 Task: Open a blank sheet, save the file as Quantummechanics.html and add heading 'Quantum mechanics',with the parapraph 'Quantum mechanics is a branch of physics that explores the behavior of particles at the atomic and subatomic level. It provides insights into the fundamental nature of matter and energy, leading to technologies like quantum computing and quantum cryptography, with potential revolutionary implications for computing and data security.'Apply Font Style Merriweather And font size 18. Apply font style in  Heading 'Montserrat' and font size 18 Change heading alignment to  Left and paragraph alignment to  Left
Action: Mouse moved to (270, 224)
Screenshot: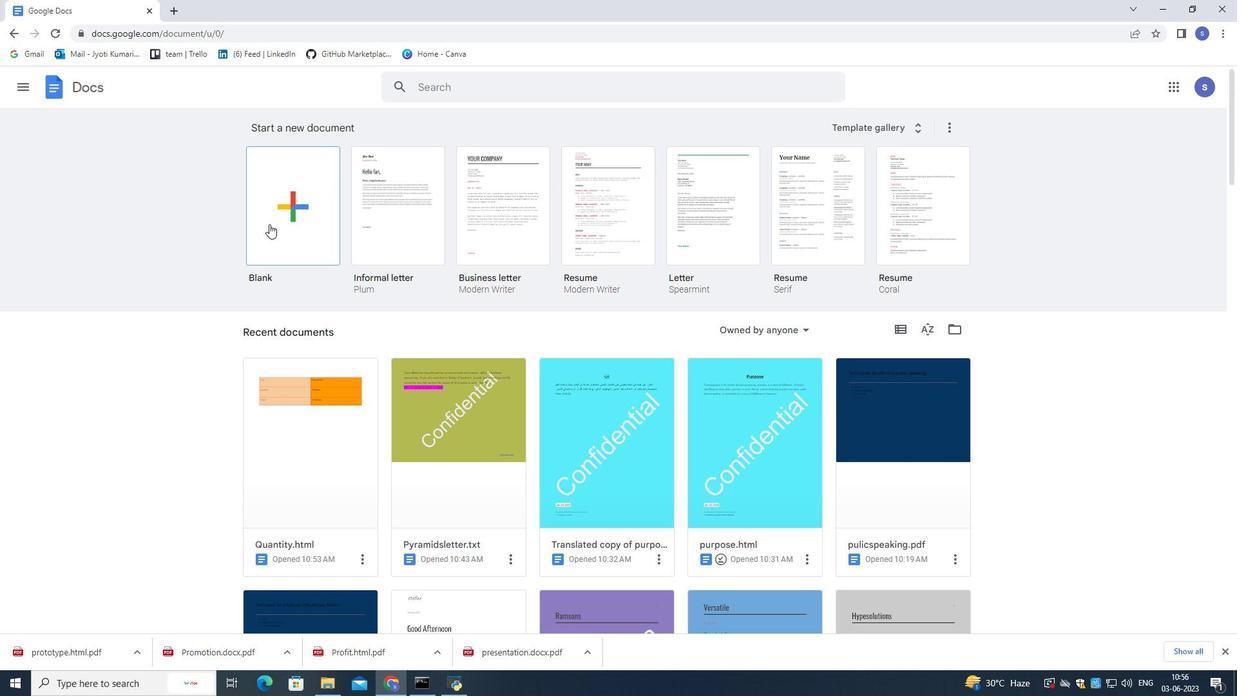 
Action: Mouse pressed left at (270, 224)
Screenshot: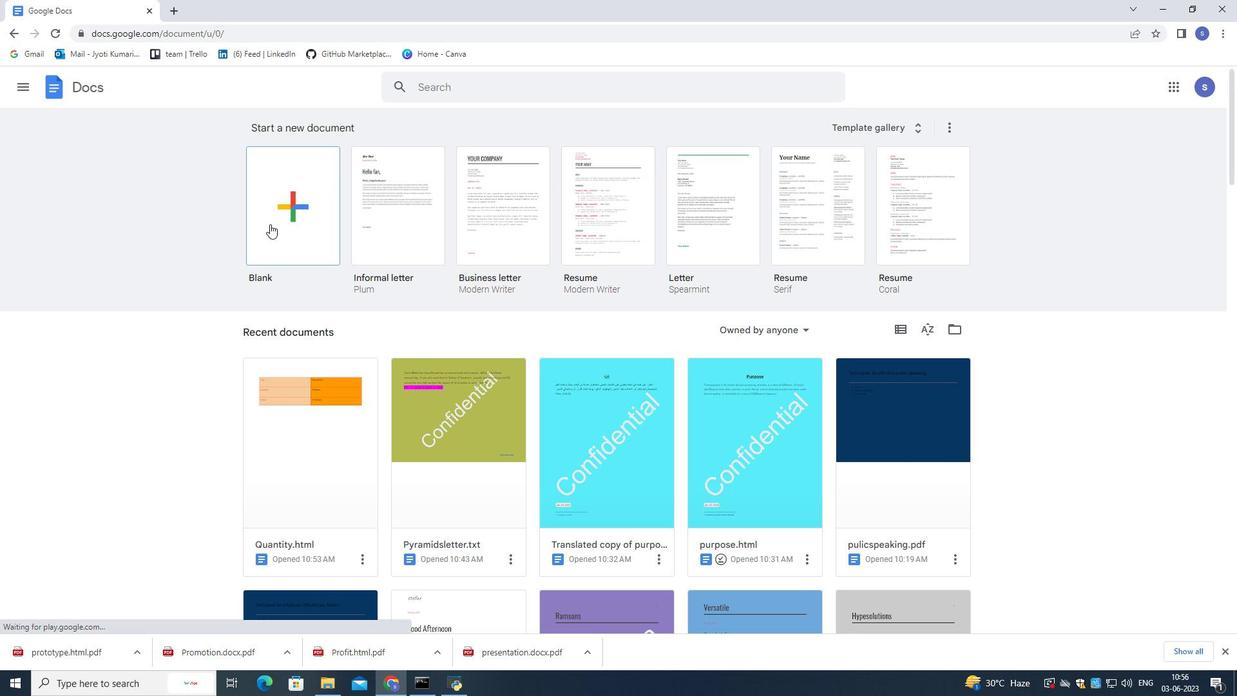 
Action: Mouse pressed left at (270, 224)
Screenshot: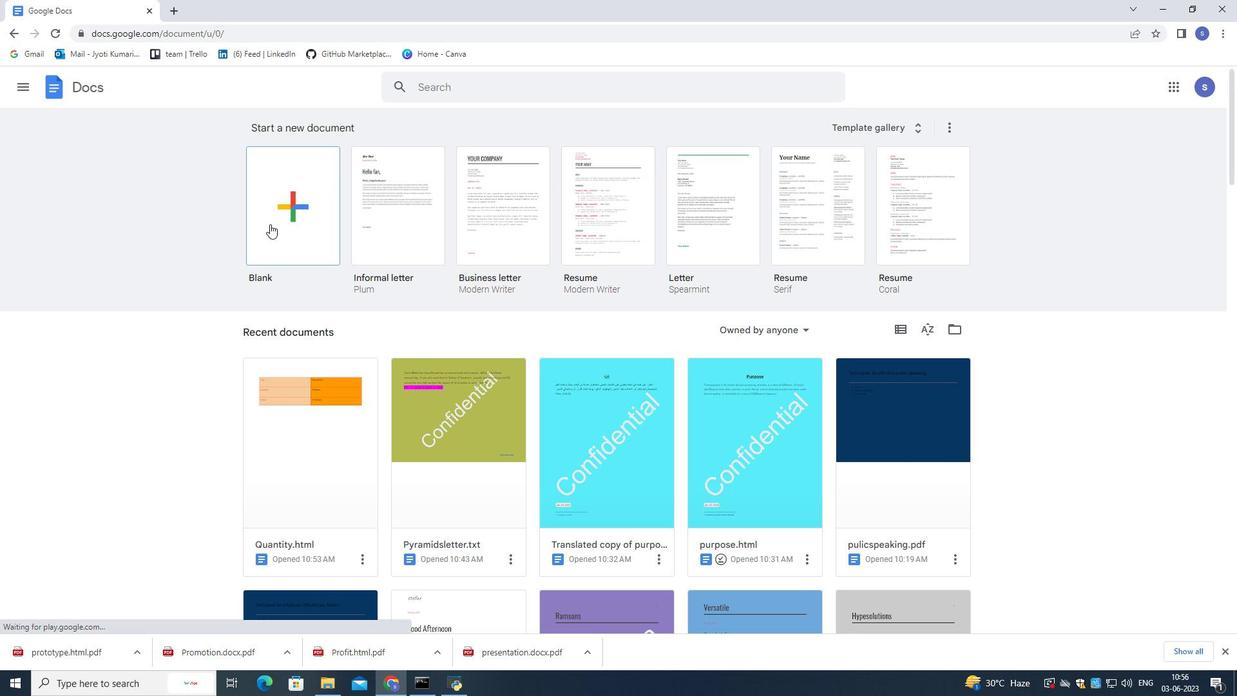 
Action: Mouse moved to (139, 79)
Screenshot: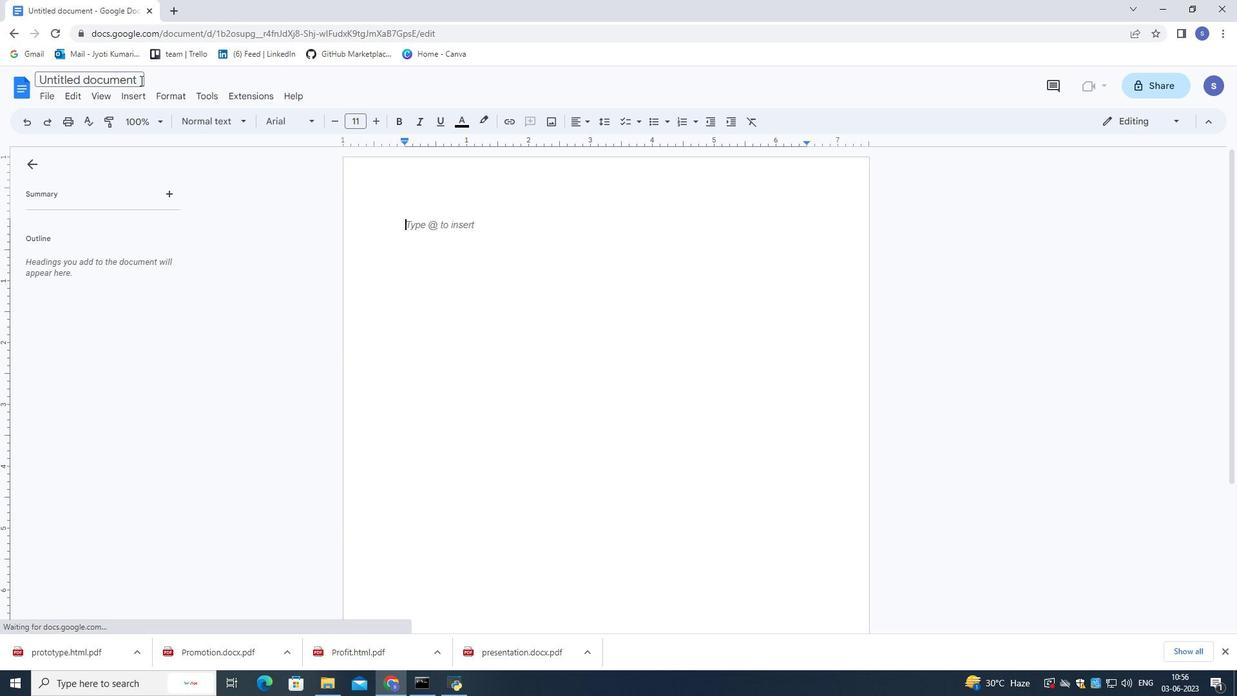 
Action: Mouse pressed left at (139, 79)
Screenshot: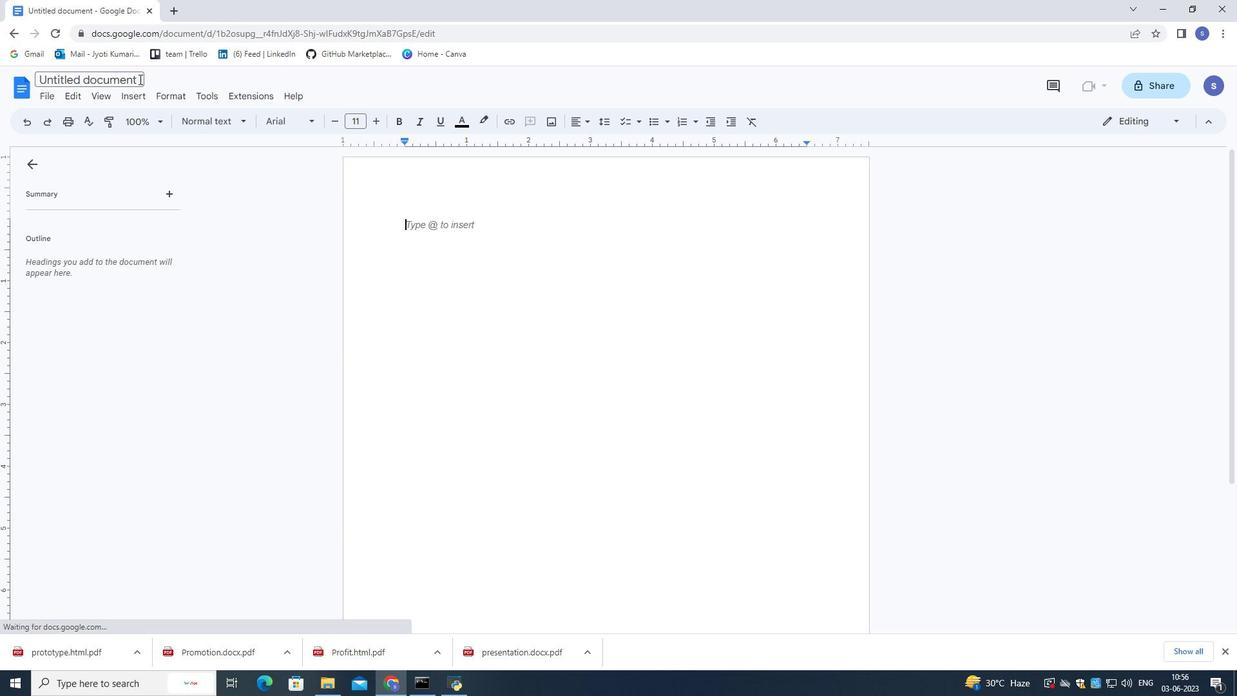 
Action: Mouse moved to (140, 81)
Screenshot: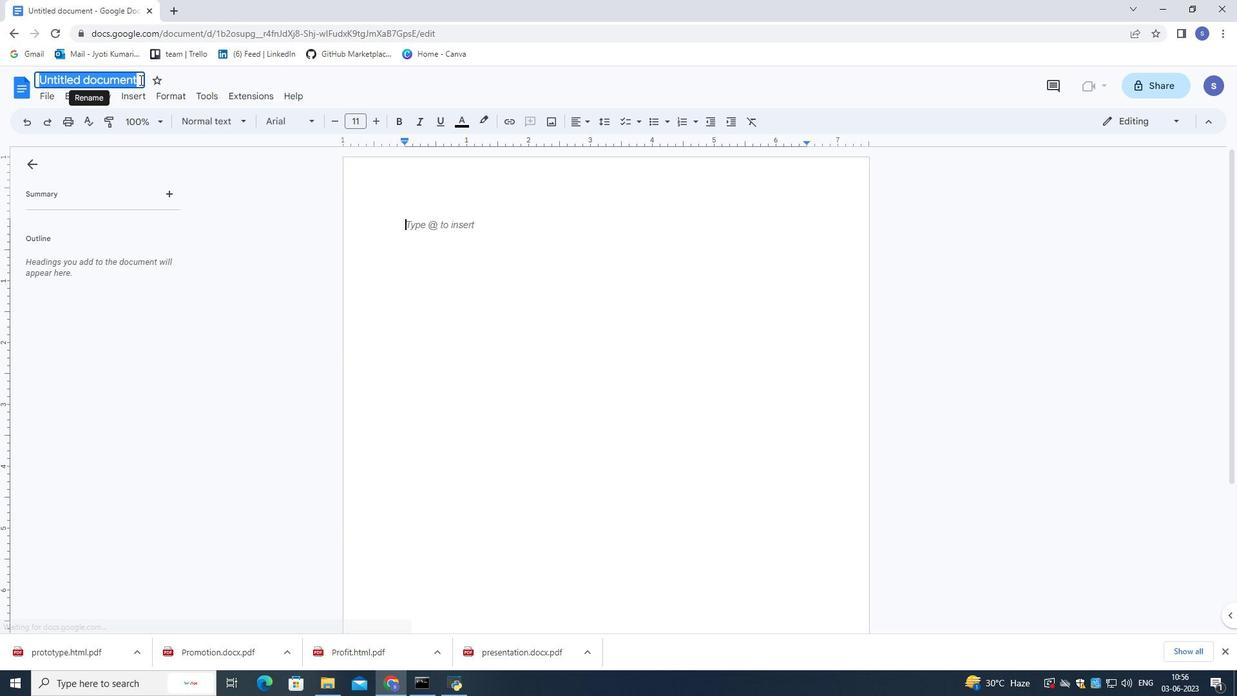 
Action: Key pressed <Key.shift>Quantummechanics.html<Key.enter>
Screenshot: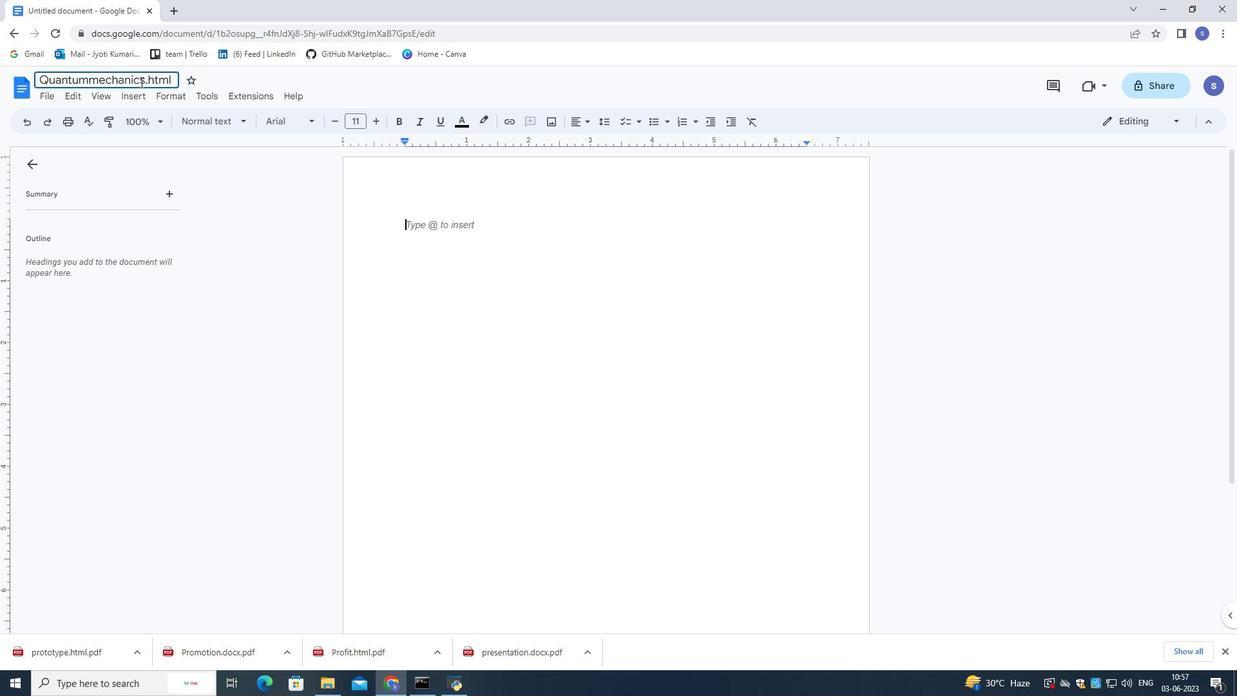 
Action: Mouse moved to (473, 234)
Screenshot: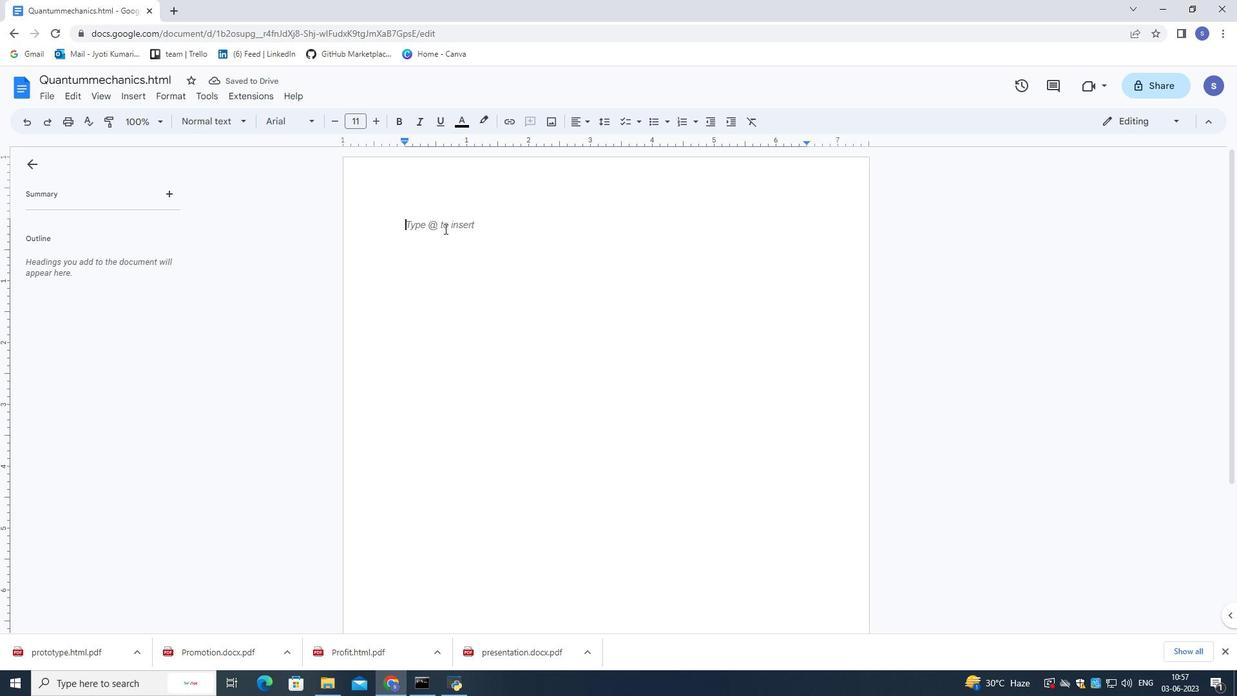 
Action: Mouse pressed left at (473, 234)
Screenshot: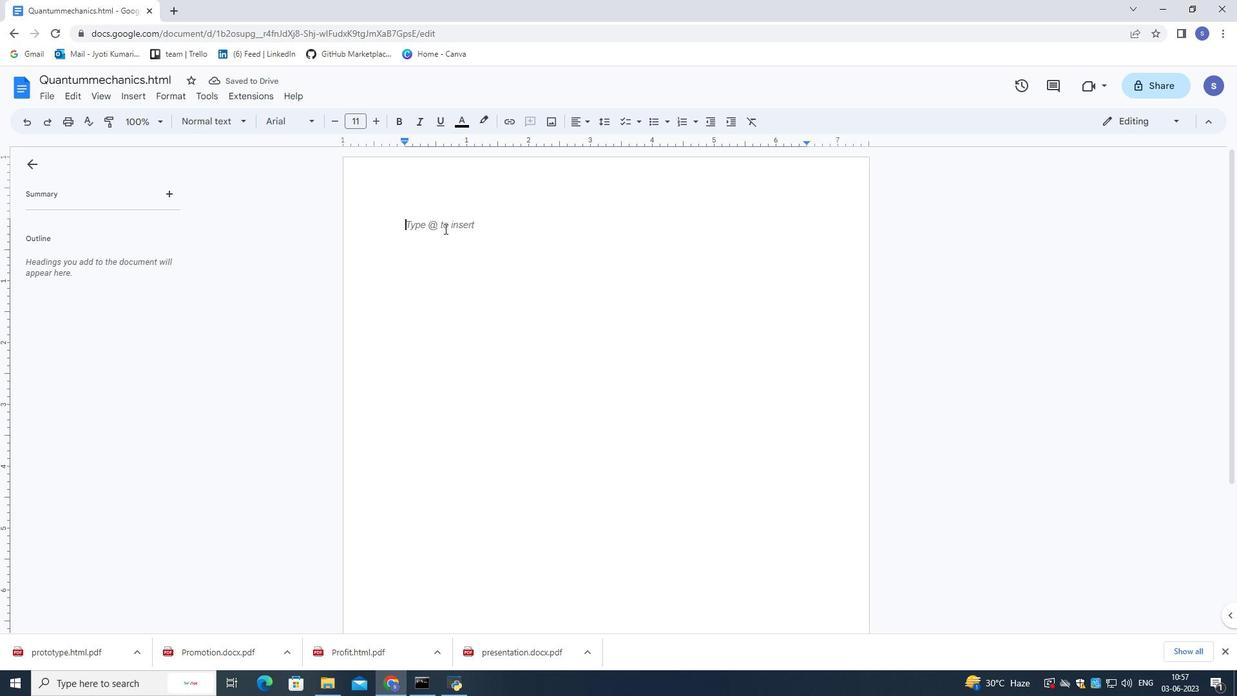 
Action: Mouse moved to (486, 160)
Screenshot: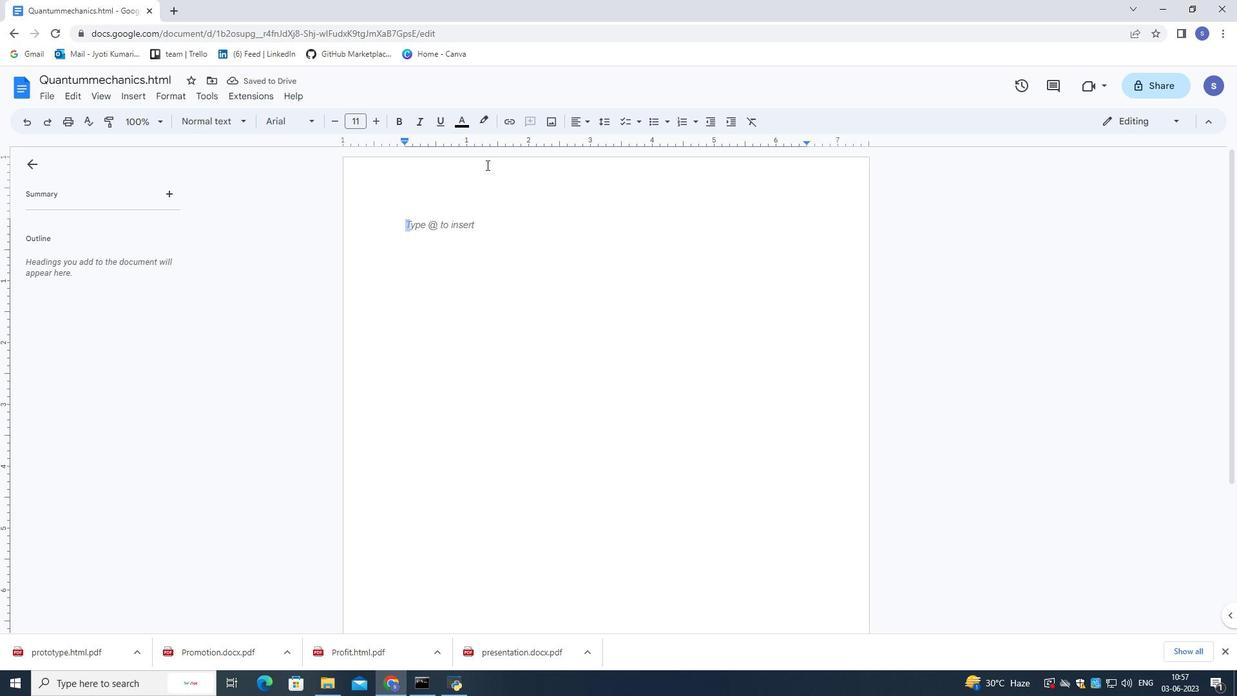 
Action: Mouse pressed left at (486, 160)
Screenshot: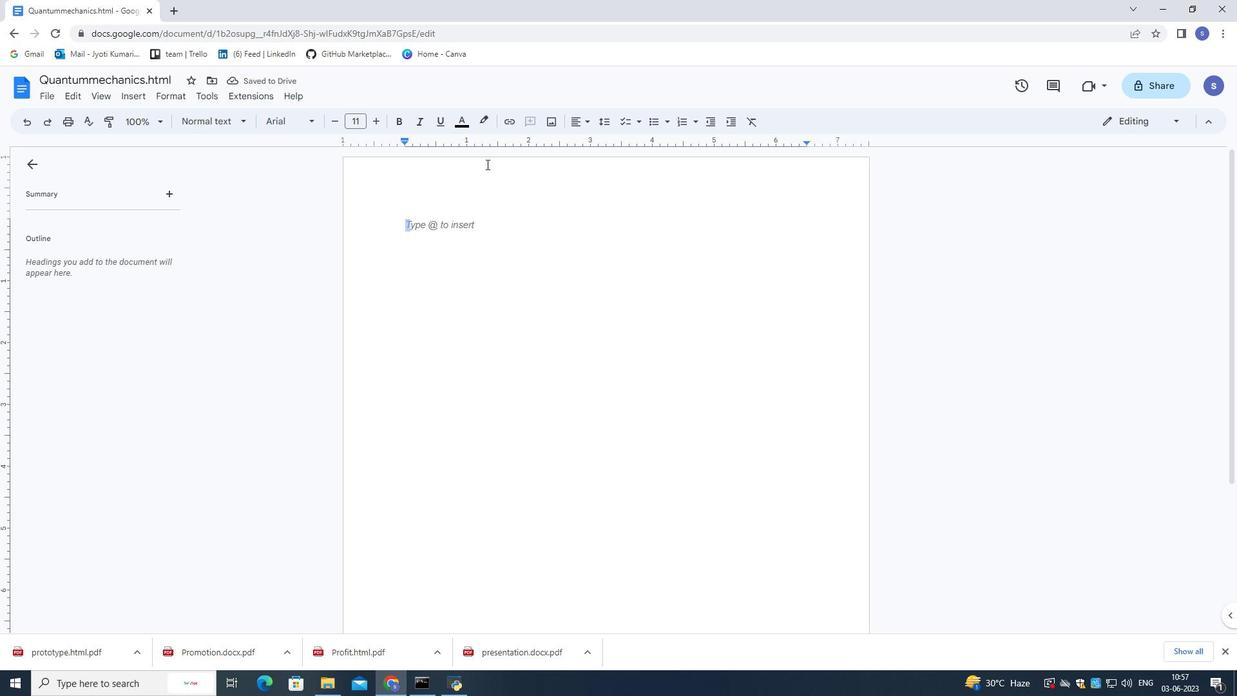 
Action: Mouse moved to (461, 140)
Screenshot: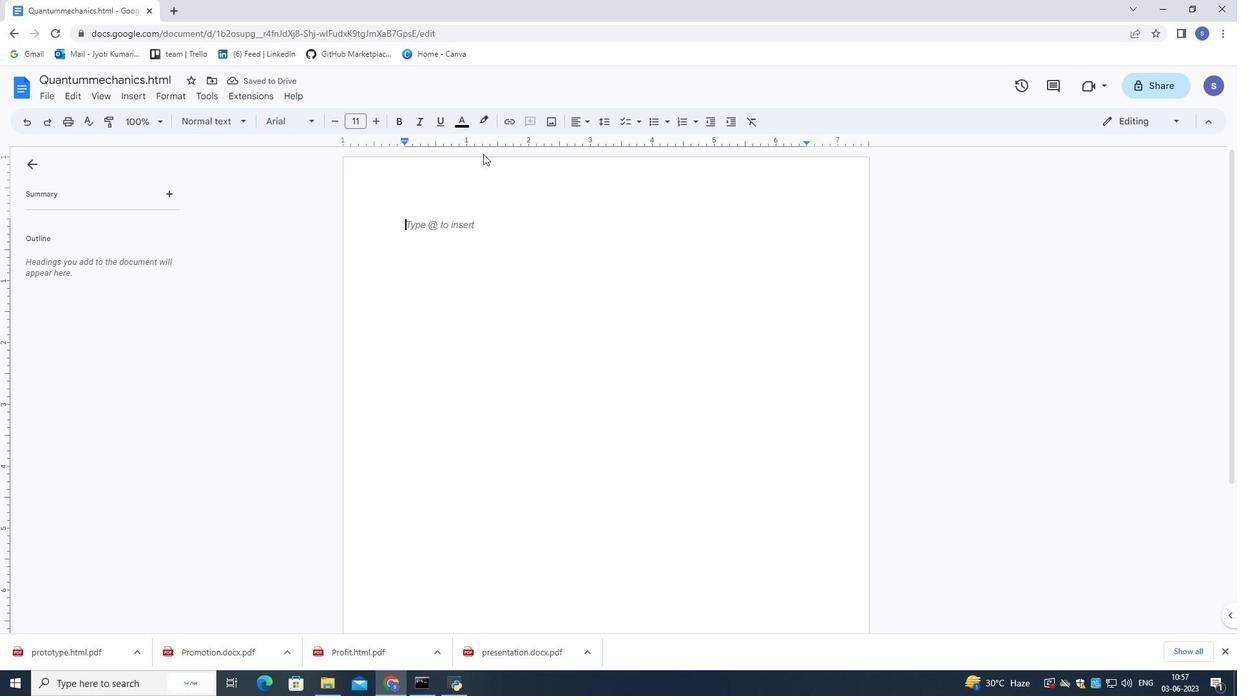 
Action: Key pressed <Key.shift>Quantum<Key.space><Key.shift>Mechanics<Key.enter><Key.enter><Key.shift><Key.shift><Key.shift><Key.shift><Key.shift><Key.shift><Key.shift>Quantum<Key.space><Key.shift>Mechanics<Key.space>is<Key.space>a<Key.space>branch<Key.space>of<Key.space>physics<Key.space>that<Key.space>explores<Key.space>the<Key.space>behaiour<Key.backspace><Key.backspace>r<Key.space>of<Key.space>practicles<Key.space>at<Key.space>the<Key.space>atomic<Key.space>and<Key.space>subatomic<Key.space>level.<Key.space><Key.shift>It<Key.space>o<Key.backspace>provides<Key.space>insights<Key.space>into<Key.space>the<Key.space>fundamnal<Key.space>nature<Key.space>of<Key.space>matter<Key.space>and<Key.space>energy,<Key.space>leading<Key.space>to<Key.space>technologies<Key.space>nature<Key.space>of<Key.space>matter<Key.space>and<Key.space>energy<Key.space>,<Key.space>leading<Key.space>to<Key.space>technologies<Key.space>like<Key.space>w<Key.backspace>qa<Key.backspace>uantum<Key.space>computing<Key.space>and<Key.space>quantum<Key.space>nature<Key.backspace><Key.backspace><Key.backspace><Key.backspace><Key.backspace><Key.backspace><Key.space>cryptographt<Key.space>,<Key.space>with<Key.space>potential<Key.space>revolutionary<Key.space>implication<Key.space>for<Key.space>computing<Key.space>and<Key.space>data<Key.space>security<Key.space>.
Screenshot: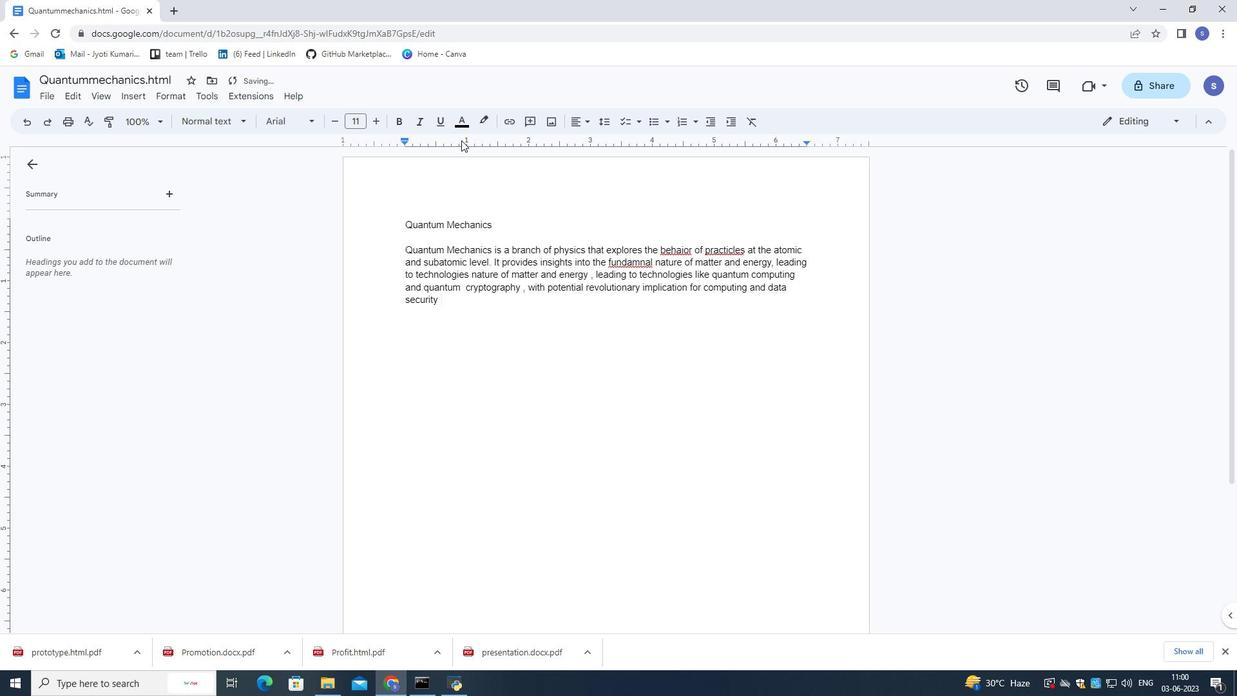 
Action: Mouse moved to (661, 293)
Screenshot: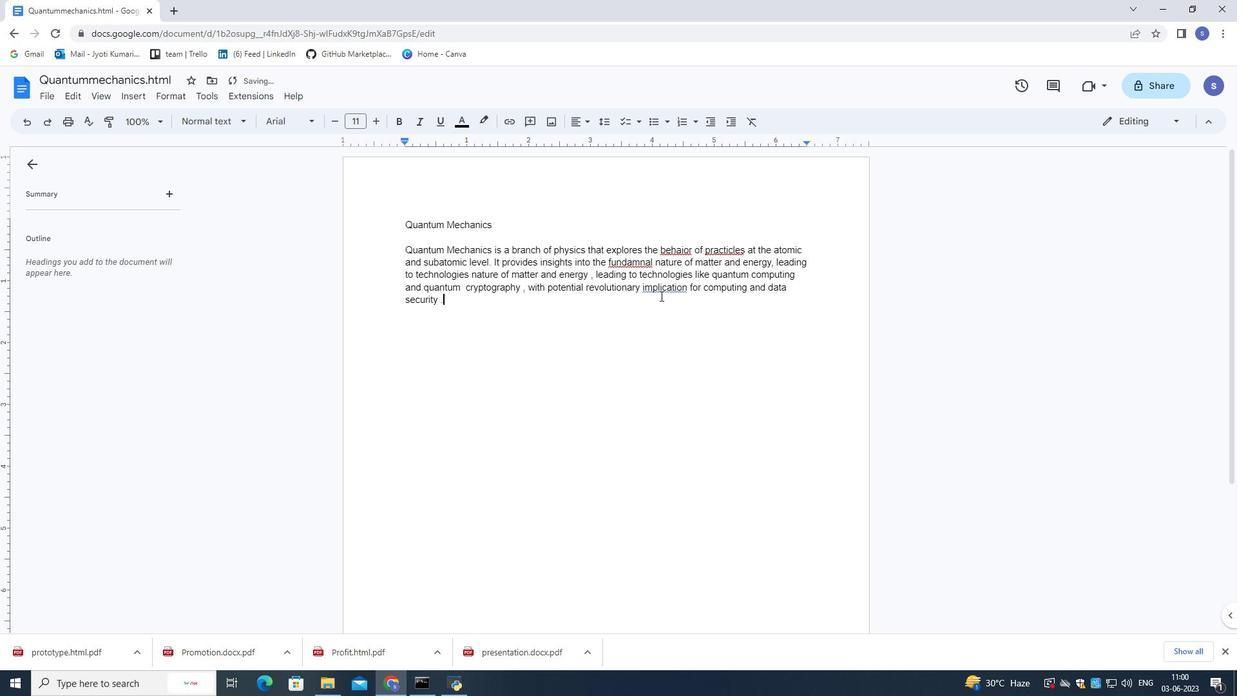 
Action: Mouse pressed left at (661, 293)
Screenshot: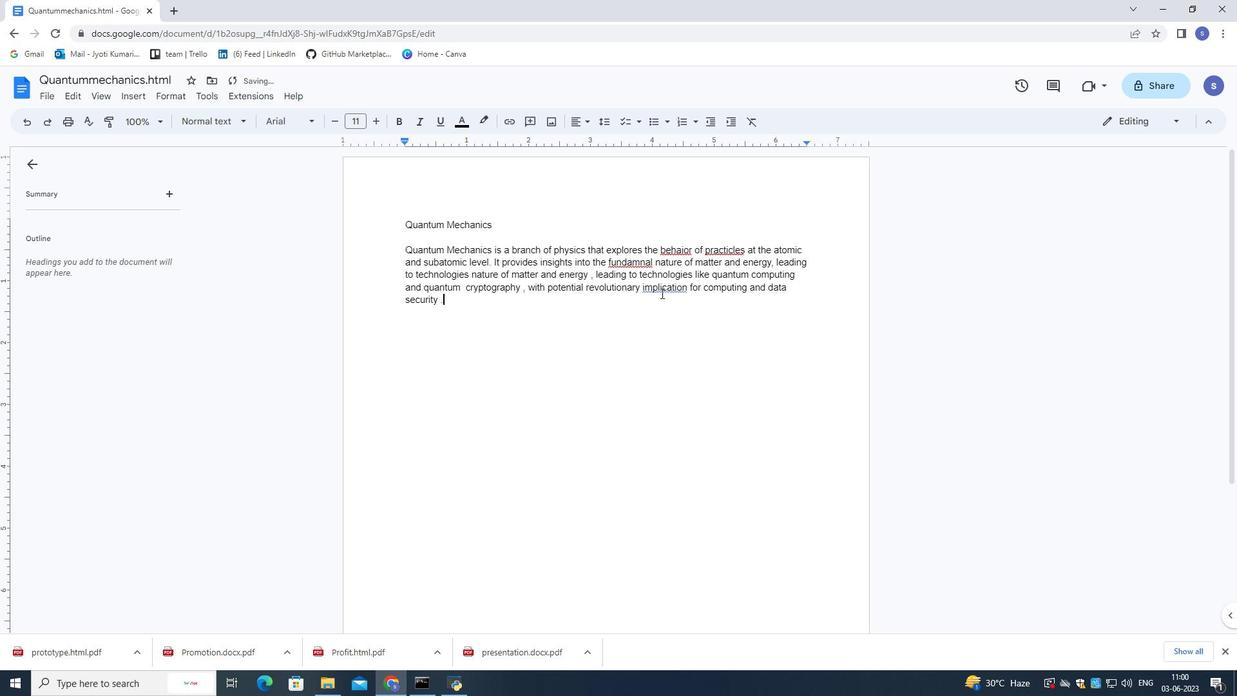 
Action: Mouse moved to (671, 270)
Screenshot: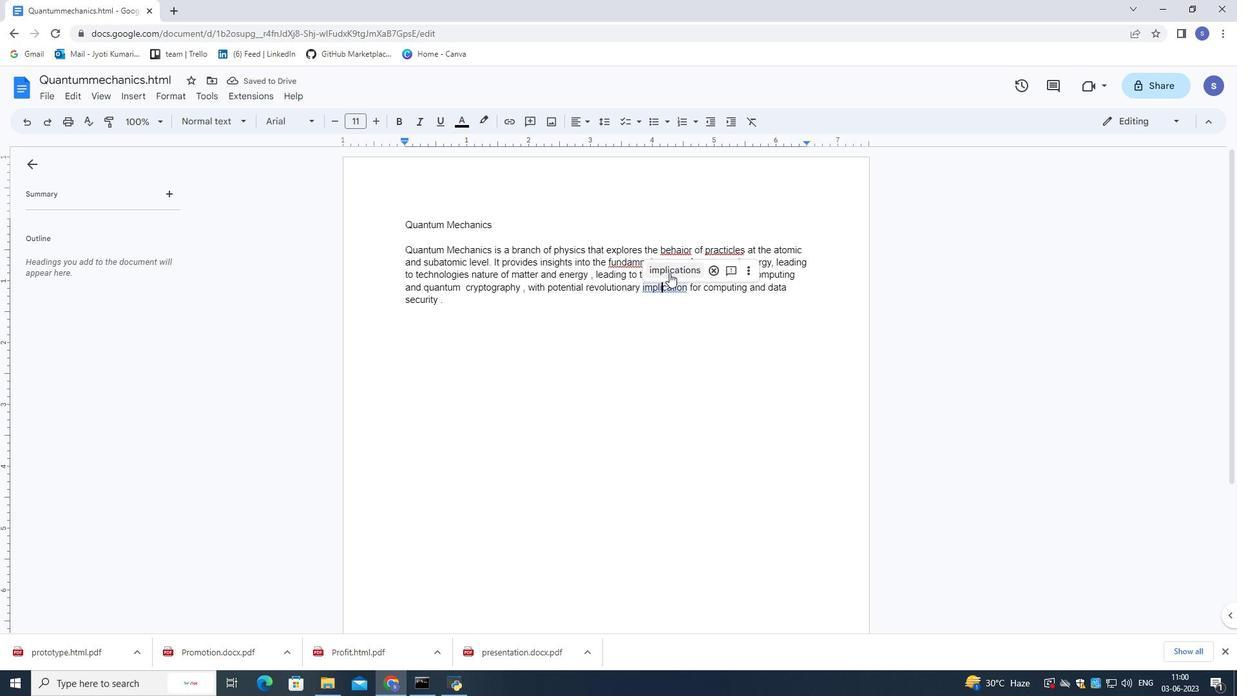 
Action: Mouse pressed left at (671, 270)
Screenshot: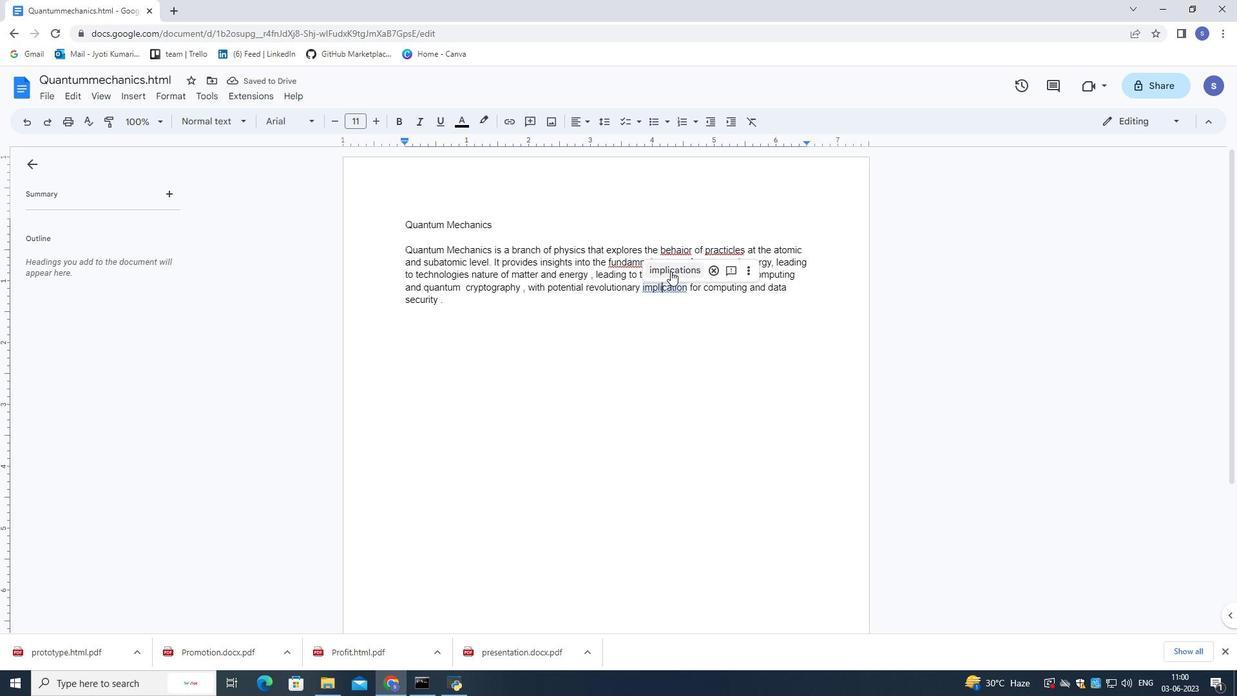 
Action: Mouse moved to (634, 263)
Screenshot: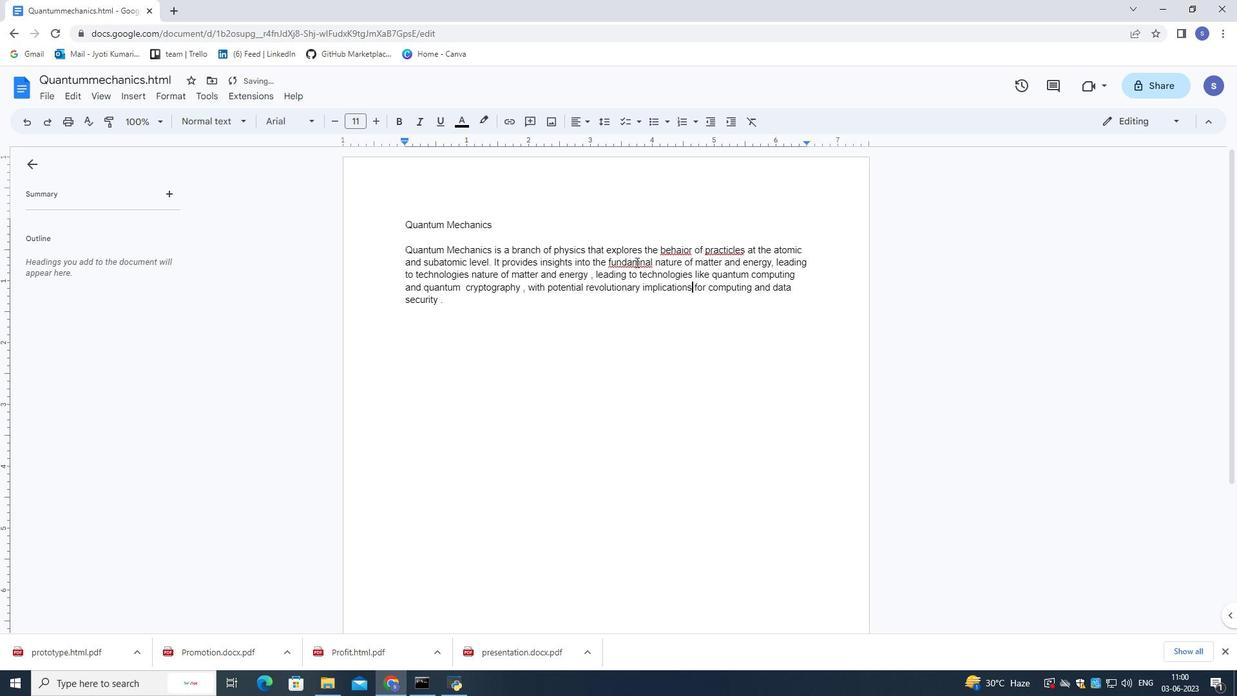 
Action: Mouse pressed left at (634, 263)
Screenshot: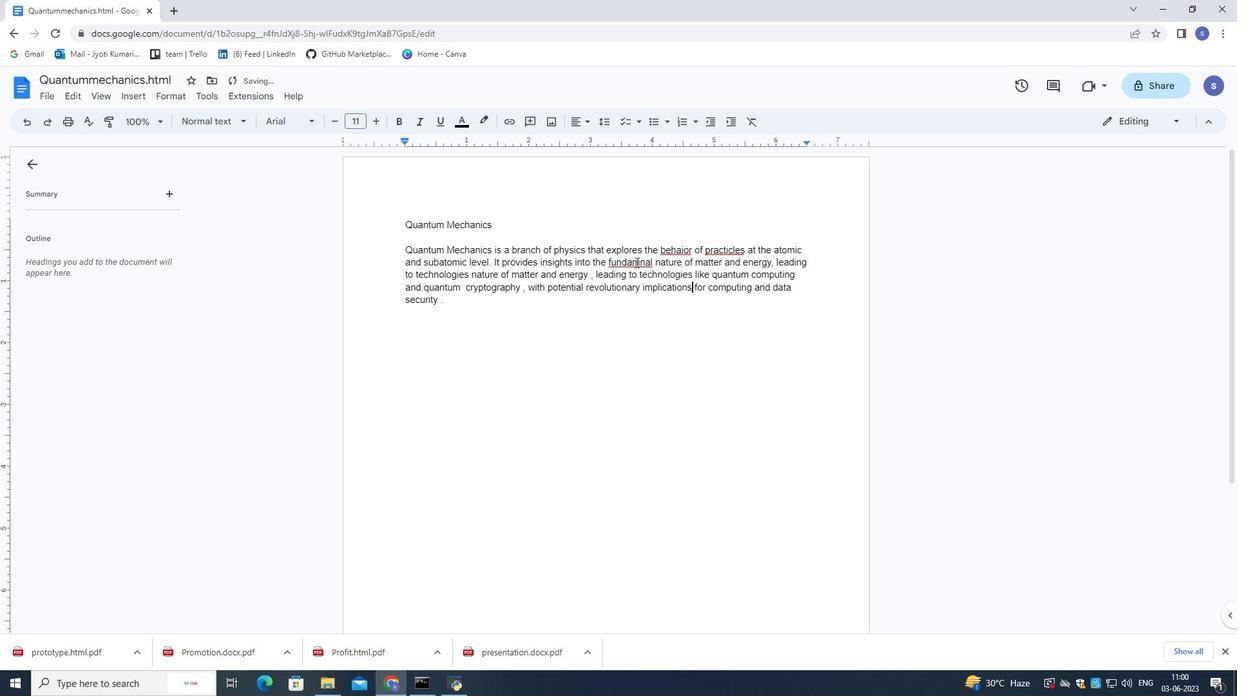 
Action: Mouse moved to (641, 246)
Screenshot: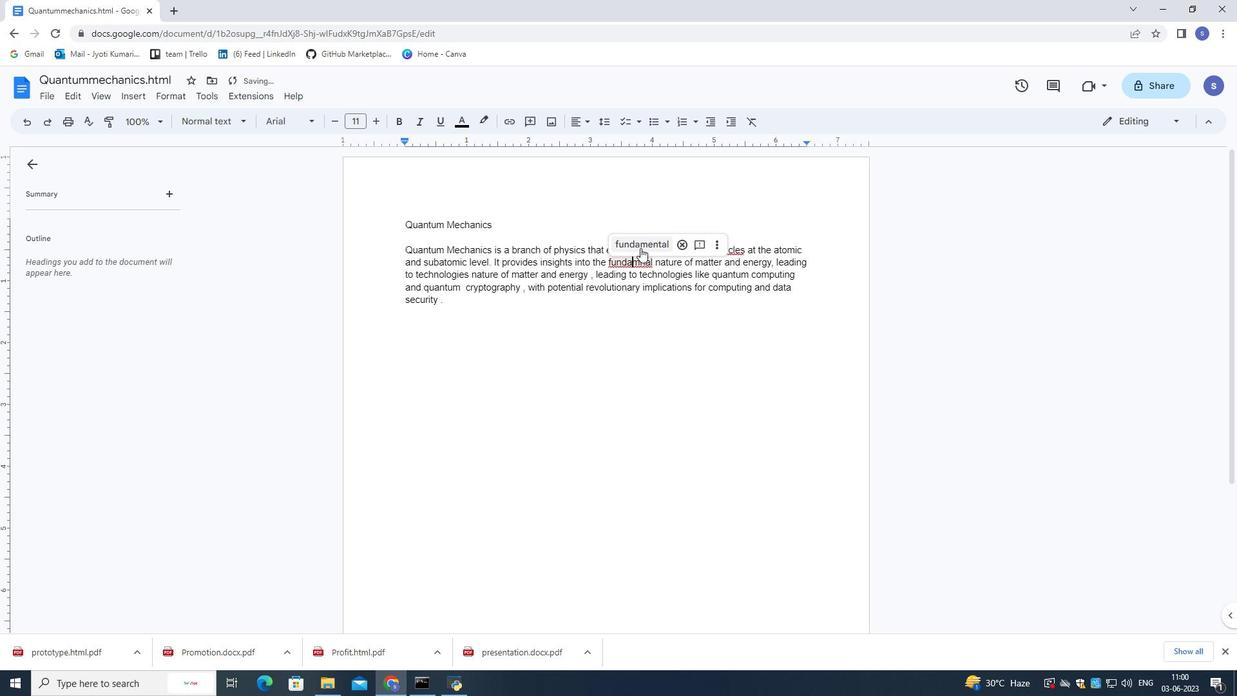 
Action: Mouse pressed left at (641, 246)
Screenshot: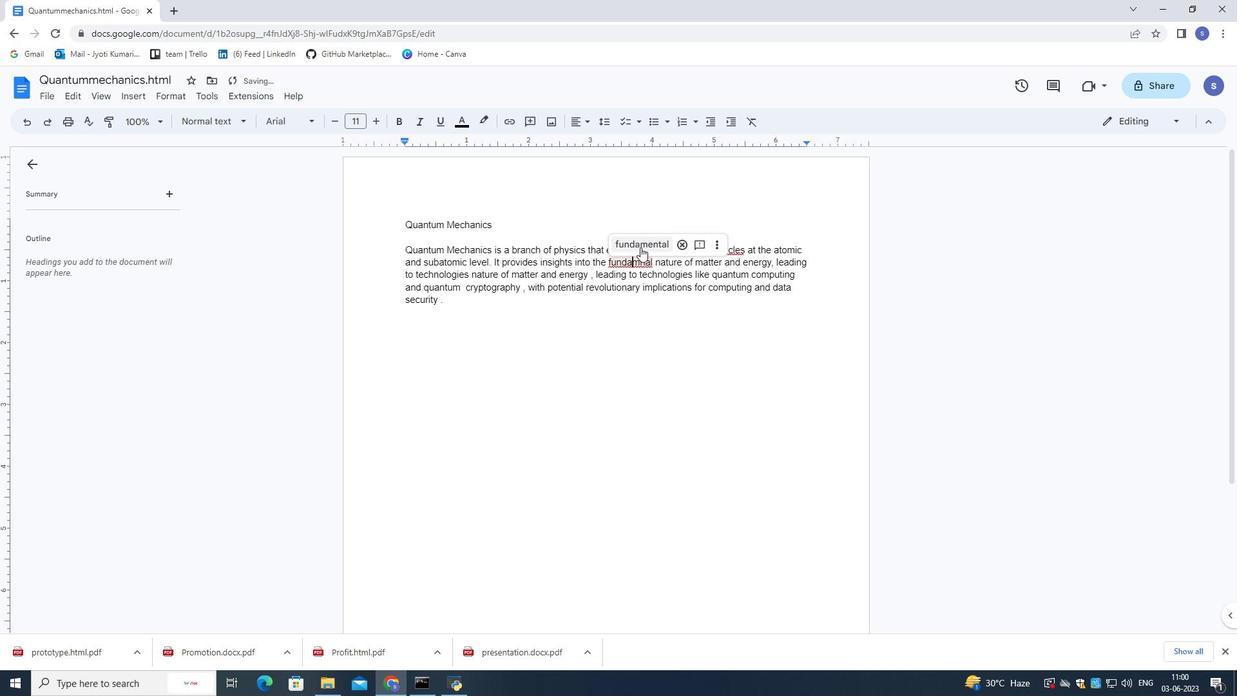 
Action: Mouse moved to (676, 244)
Screenshot: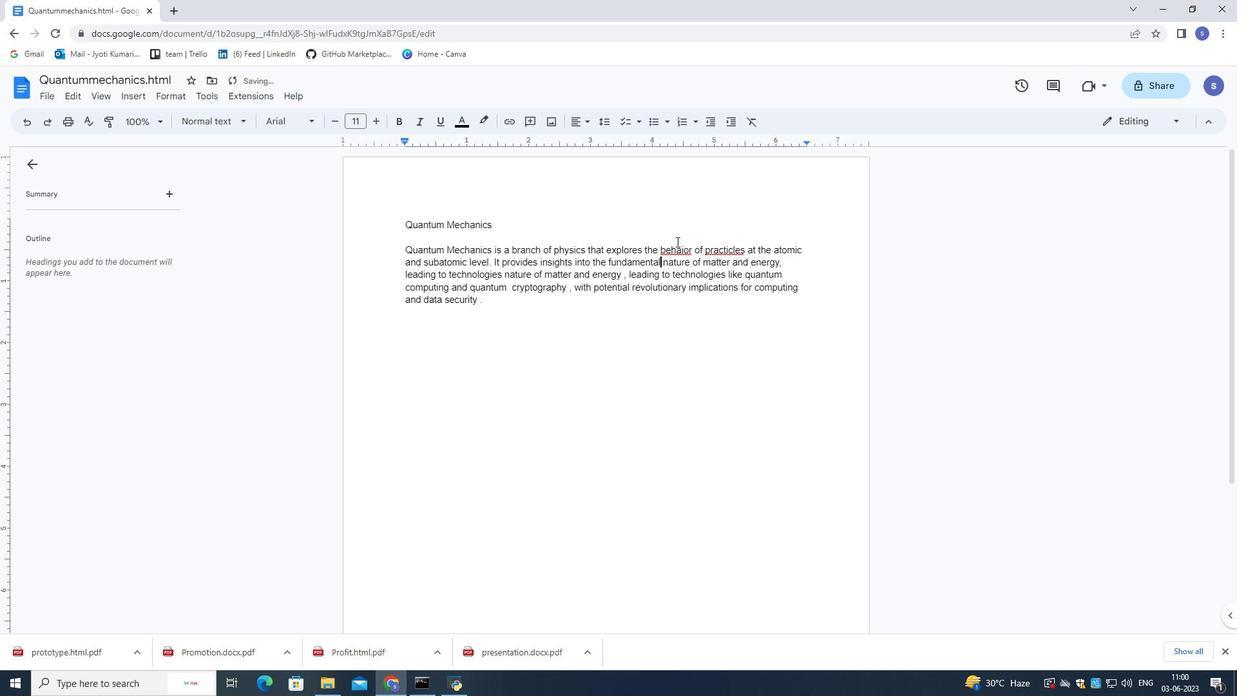 
Action: Mouse pressed left at (676, 244)
Screenshot: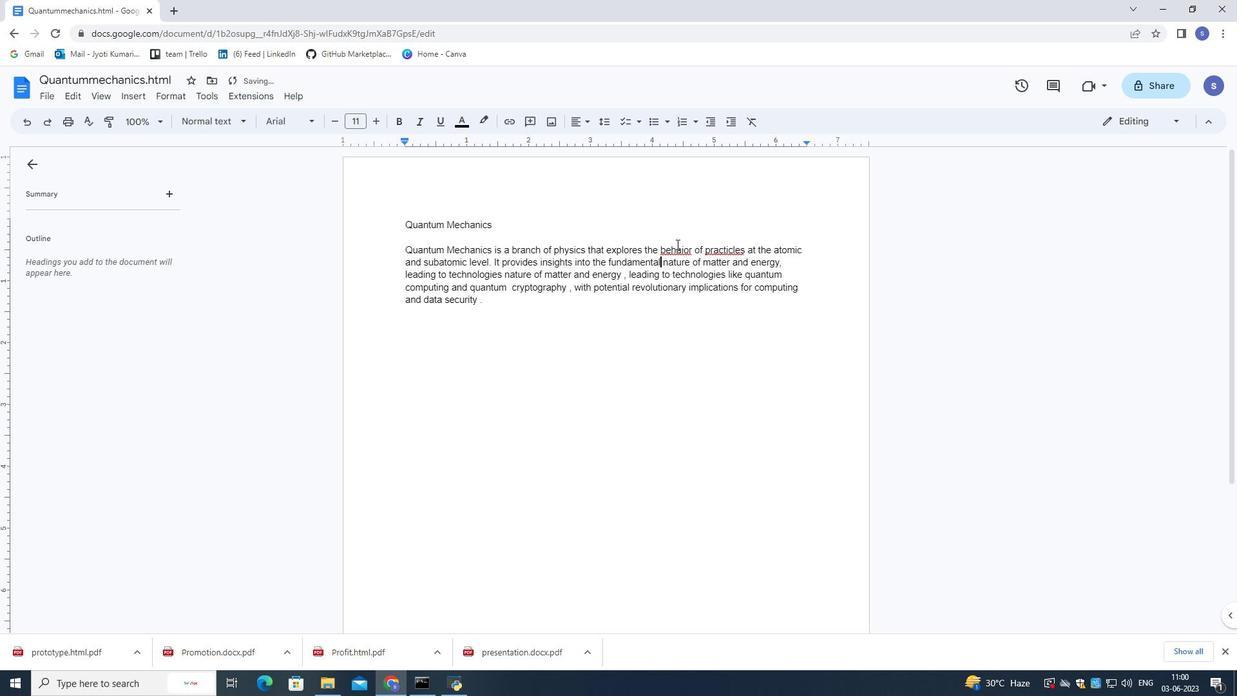 
Action: Mouse moved to (678, 230)
Screenshot: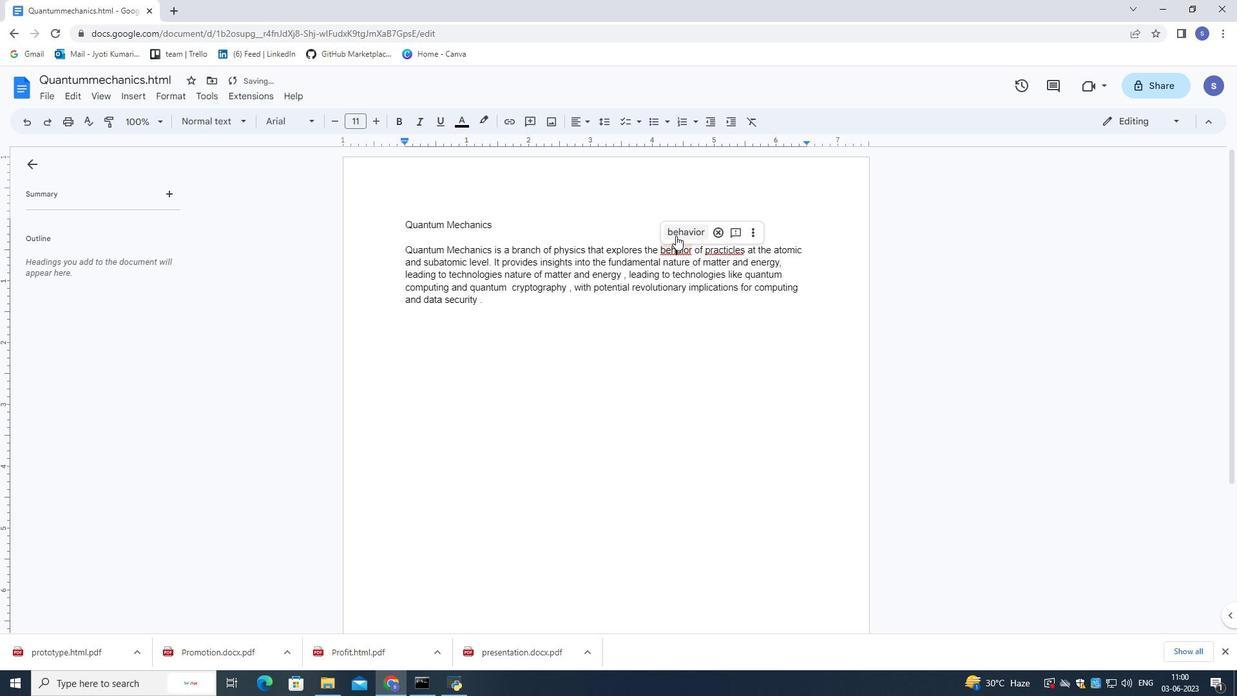 
Action: Mouse pressed left at (678, 230)
Screenshot: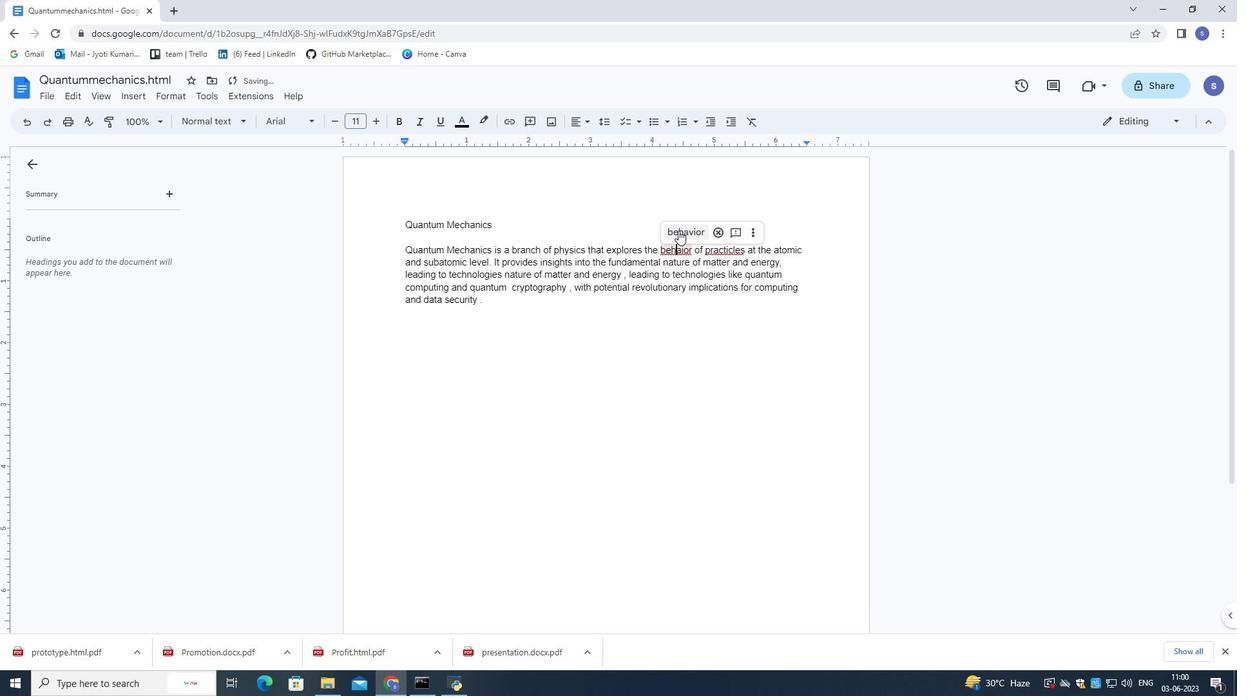 
Action: Mouse moved to (726, 250)
Screenshot: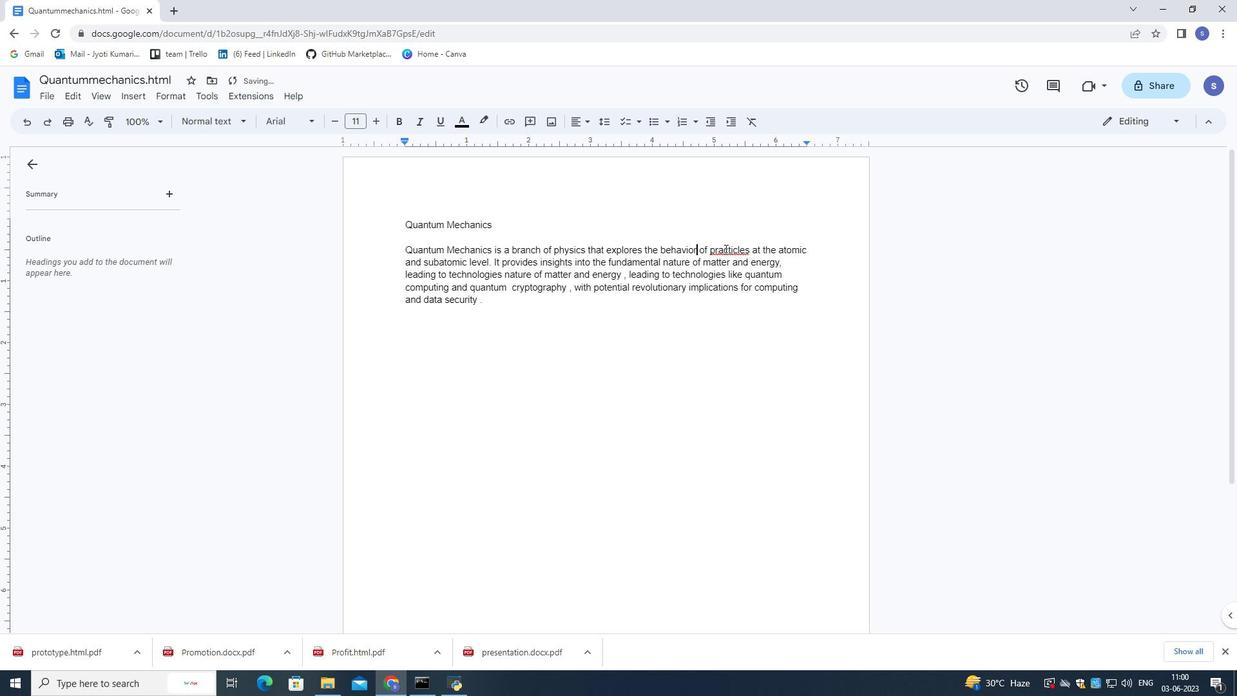 
Action: Mouse pressed left at (726, 250)
Screenshot: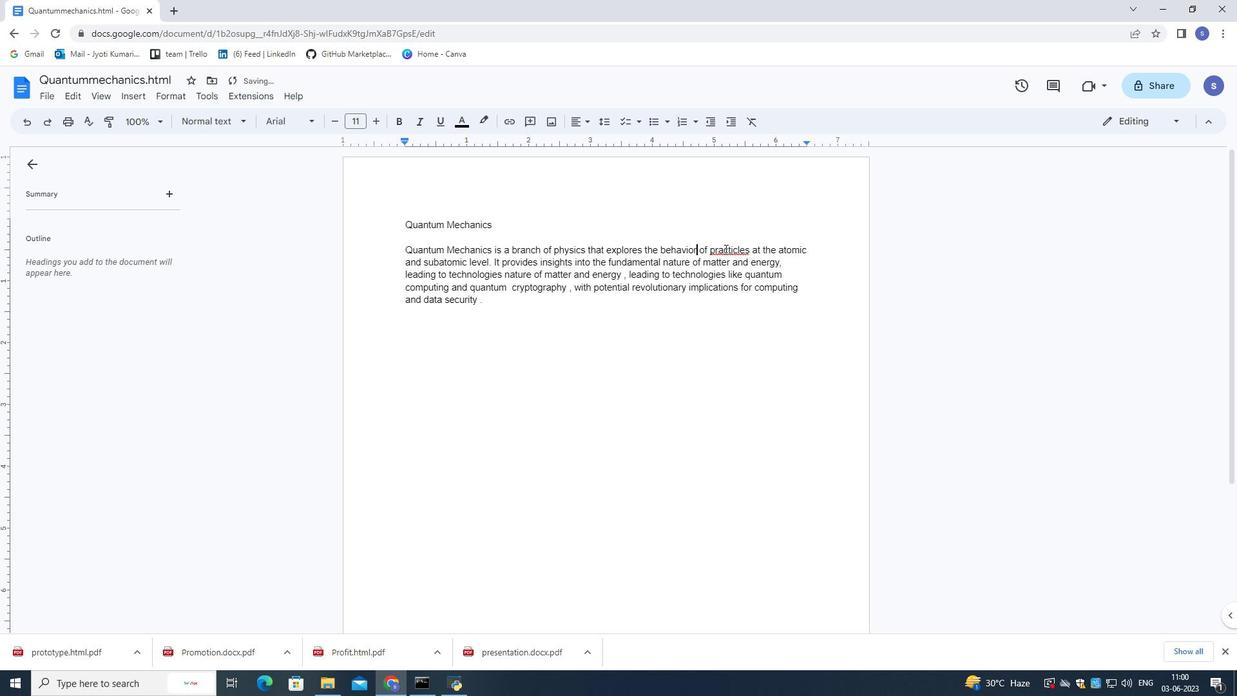 
Action: Mouse moved to (731, 235)
Screenshot: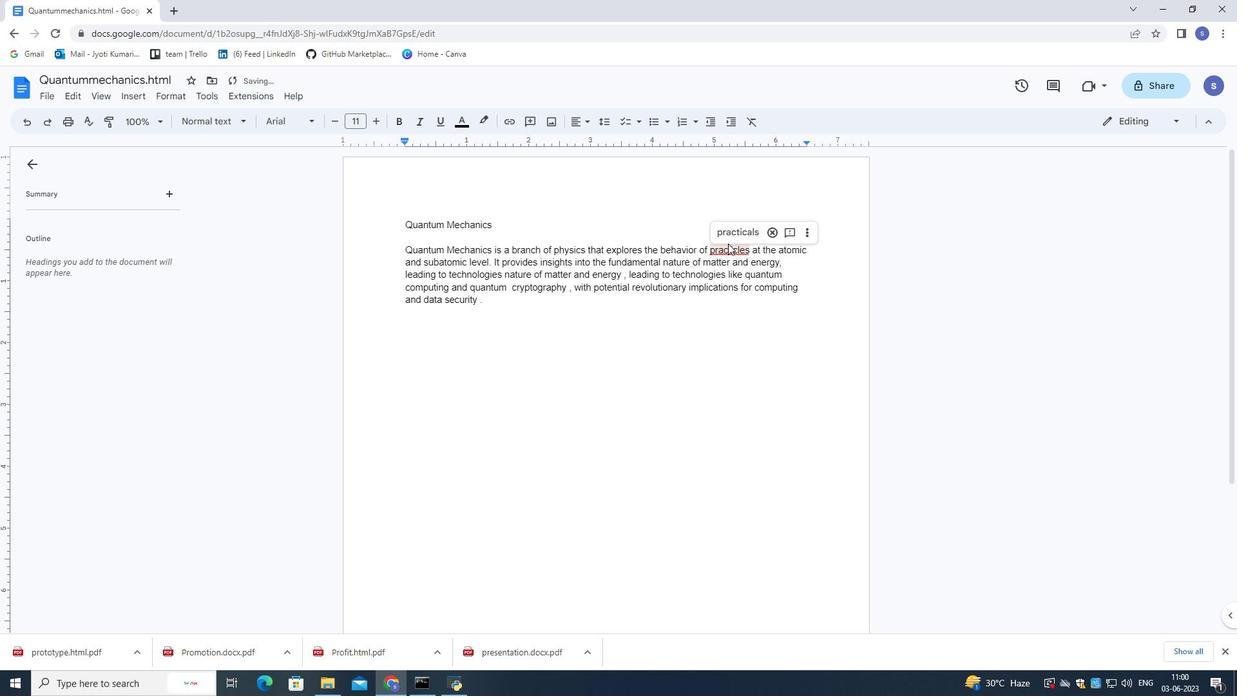 
Action: Mouse pressed left at (731, 235)
Screenshot: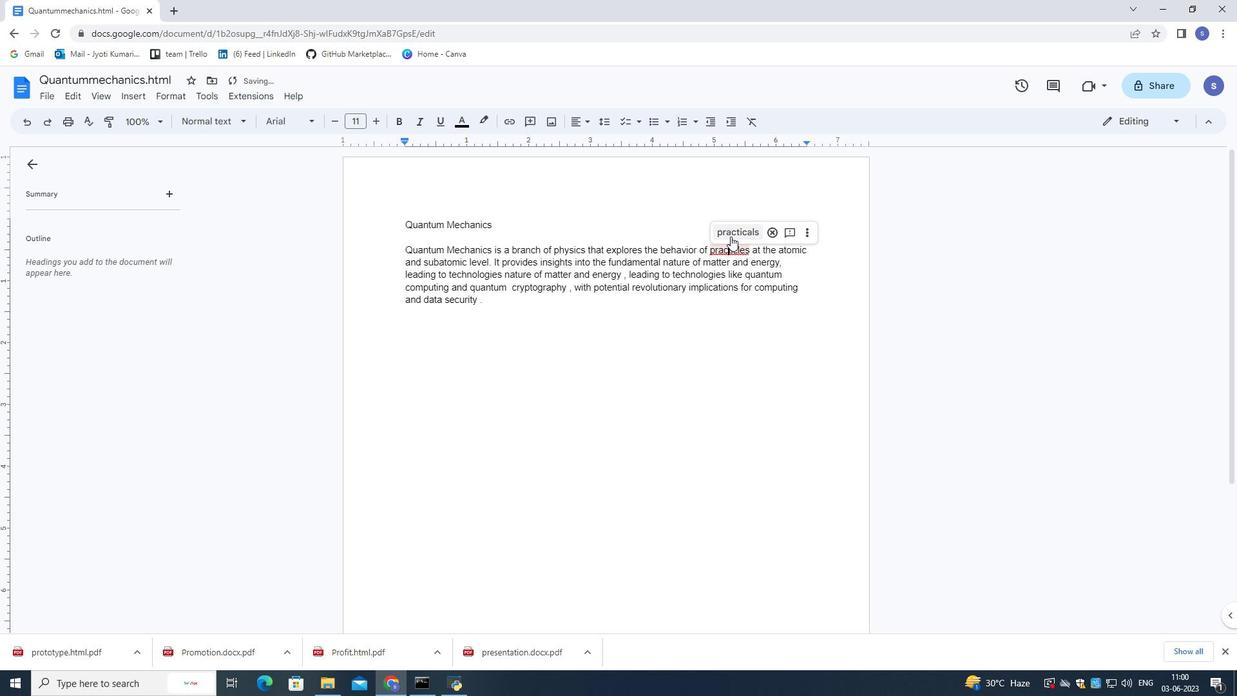 
Action: Mouse moved to (499, 303)
Screenshot: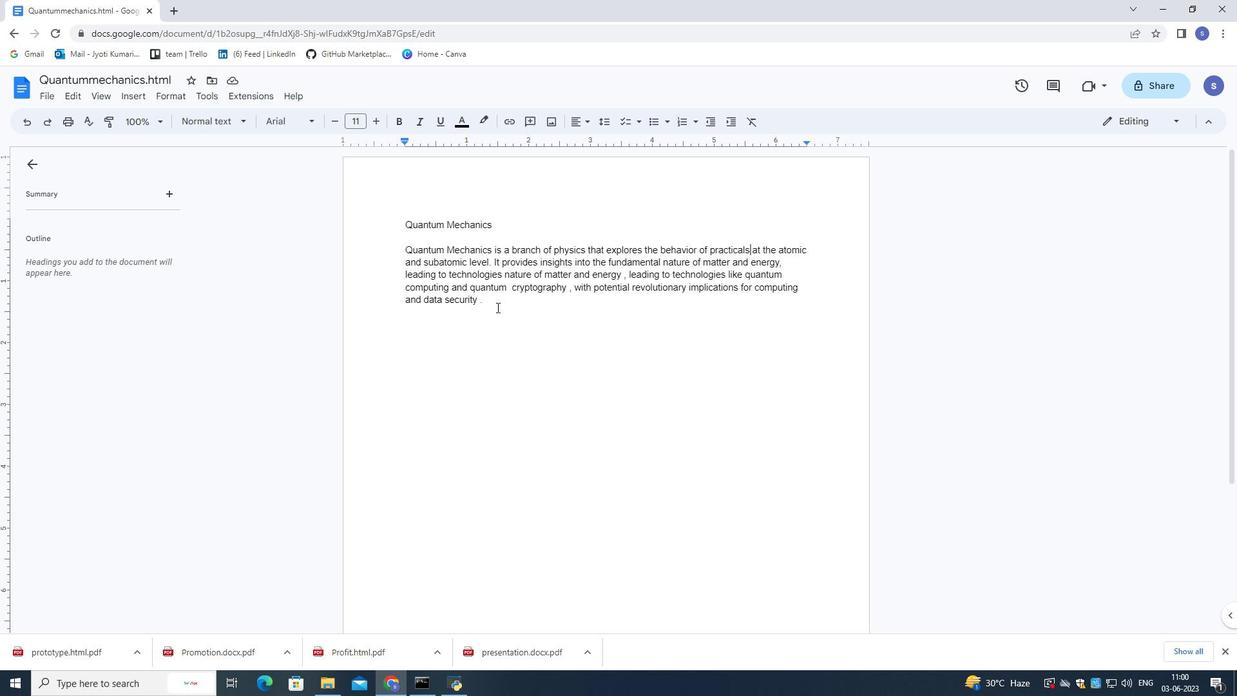
Action: Mouse pressed left at (499, 303)
Screenshot: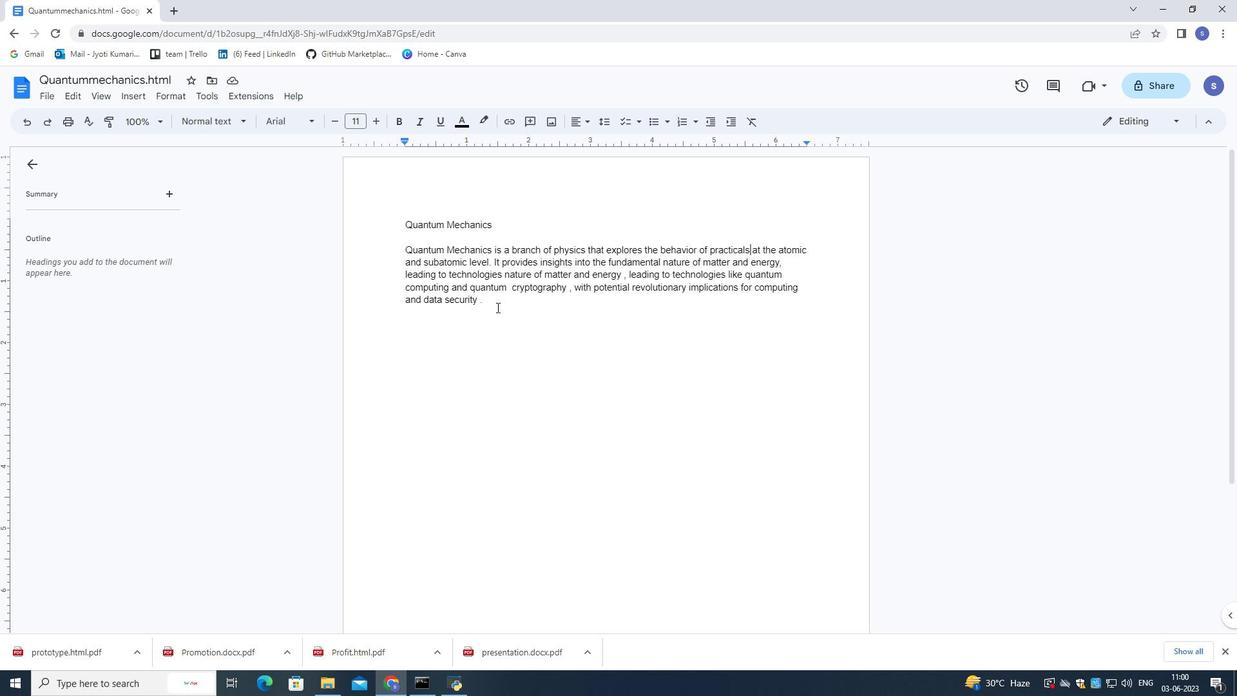 
Action: Mouse moved to (283, 116)
Screenshot: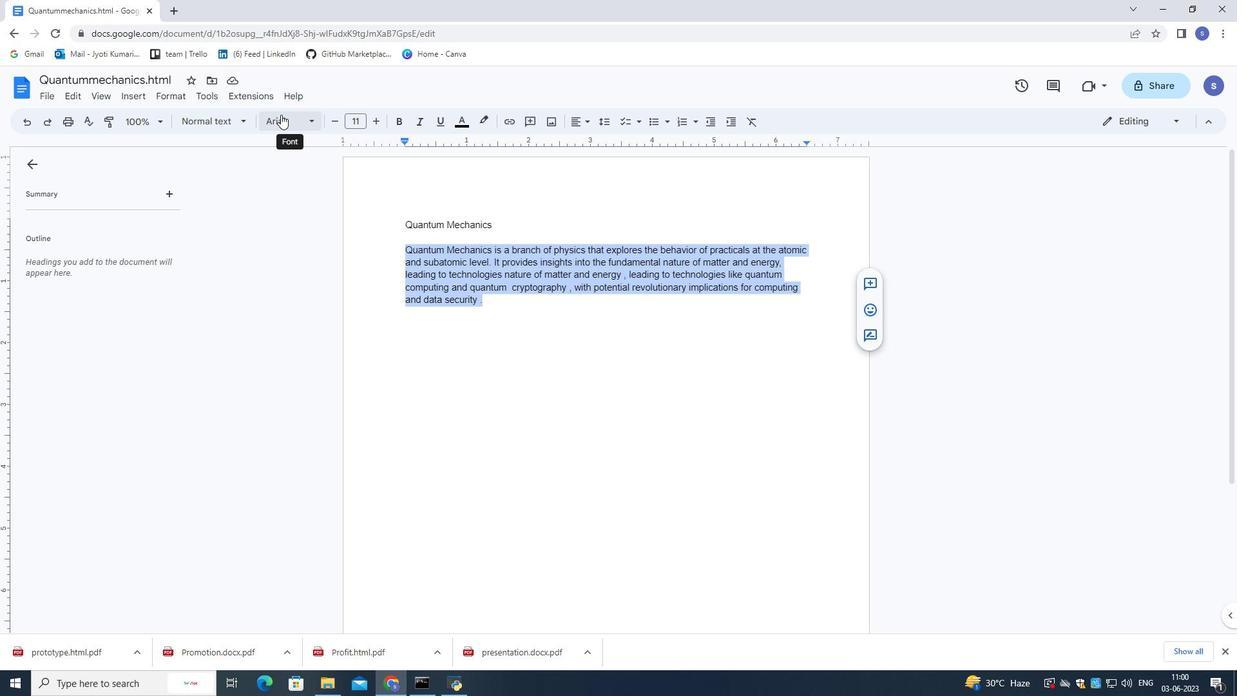
Action: Mouse pressed left at (283, 116)
Screenshot: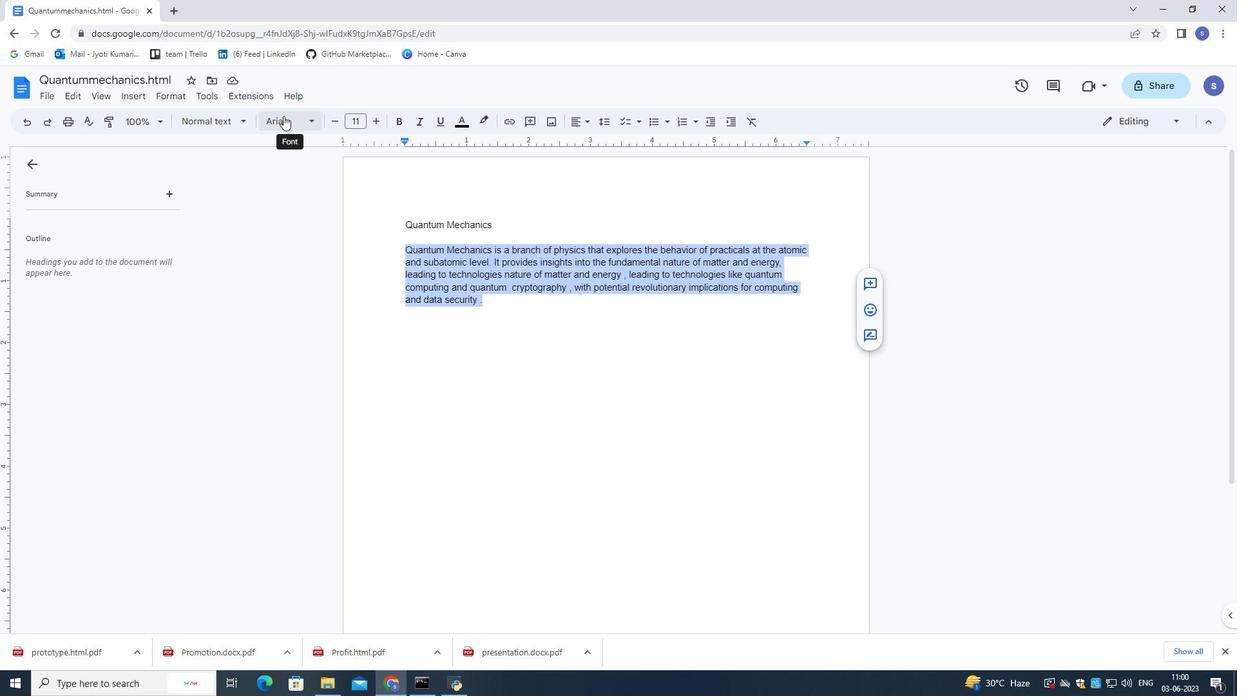 
Action: Mouse moved to (334, 578)
Screenshot: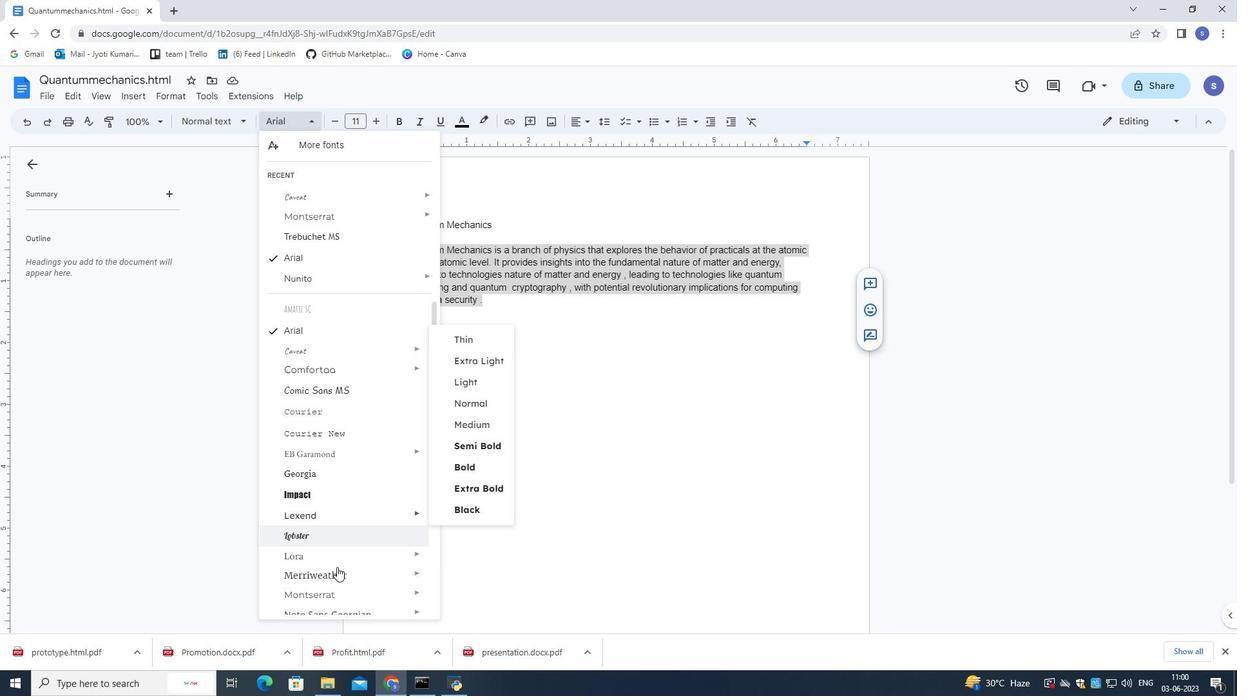 
Action: Mouse pressed left at (334, 578)
Screenshot: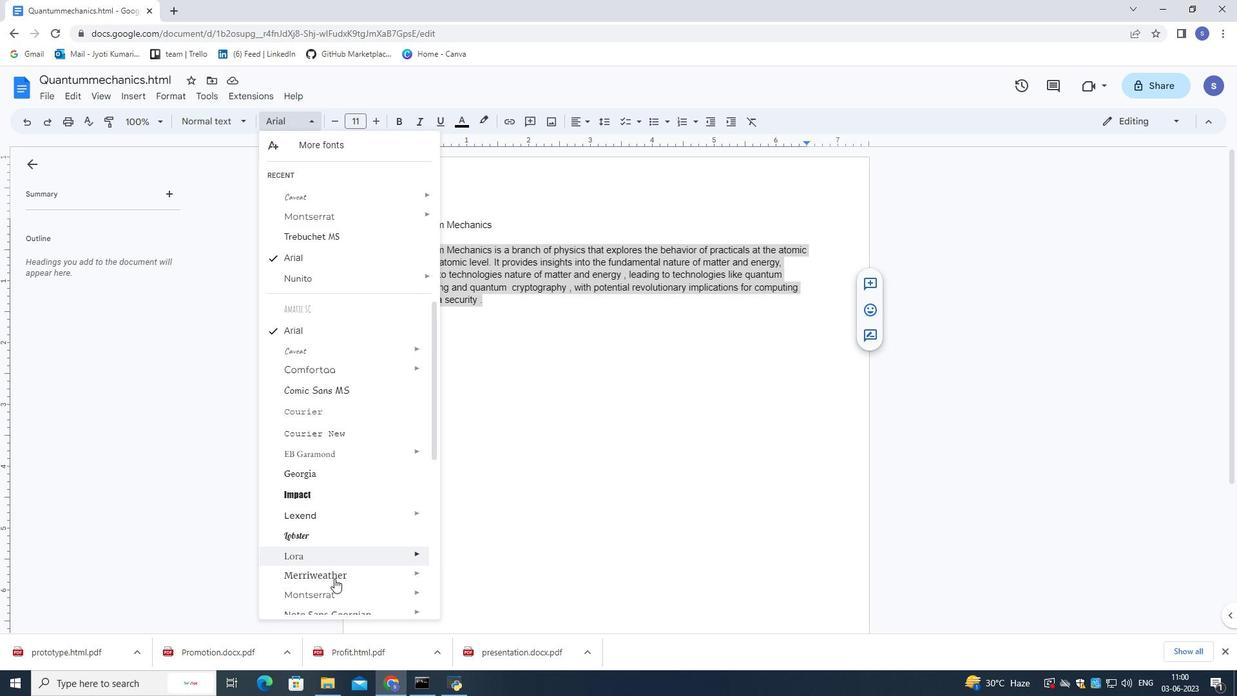 
Action: Mouse moved to (369, 122)
Screenshot: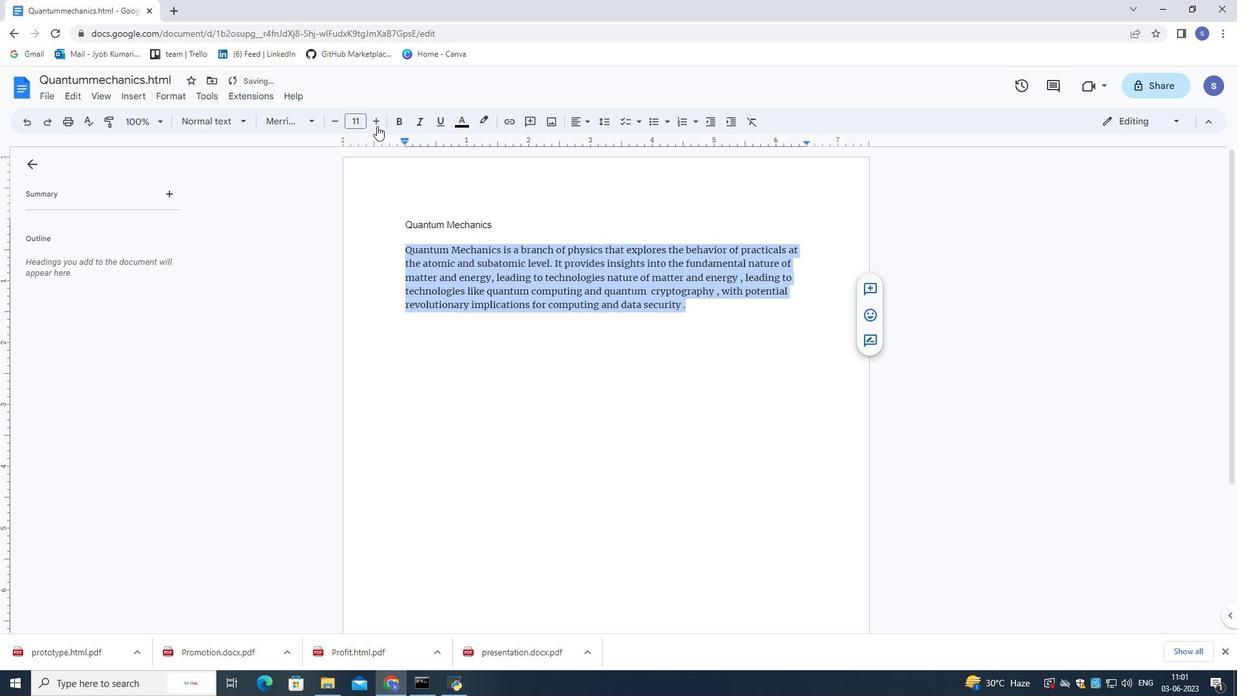 
Action: Mouse pressed left at (369, 122)
Screenshot: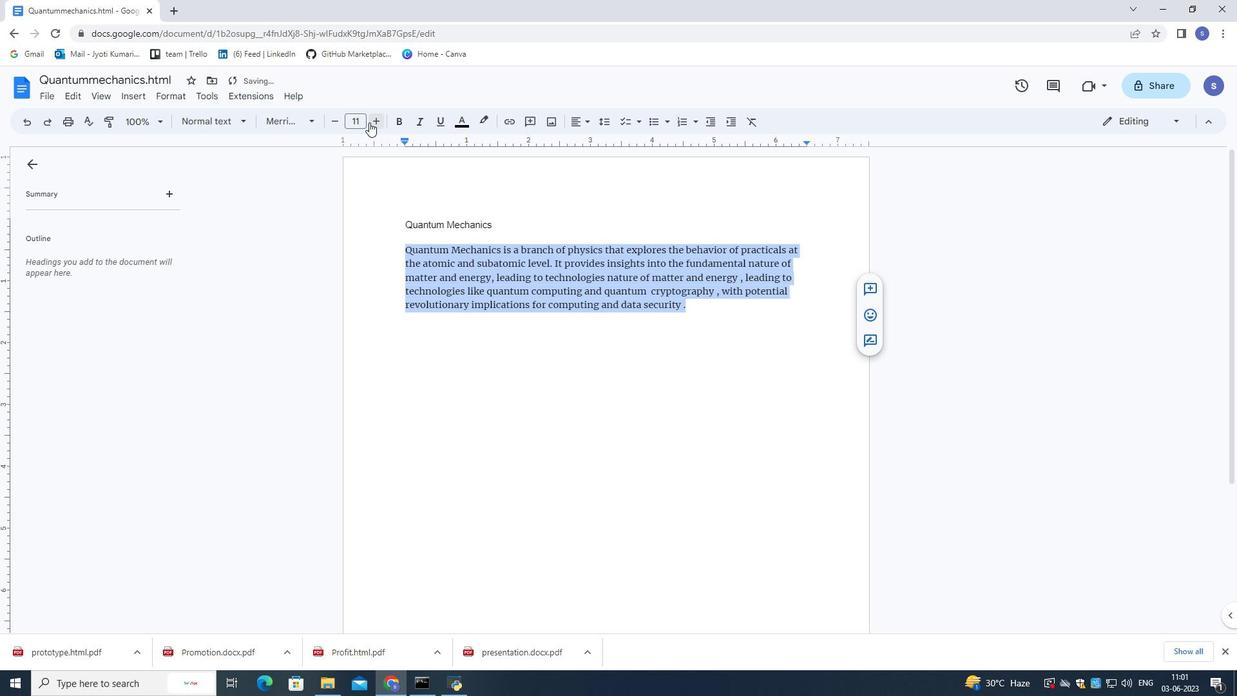 
Action: Mouse pressed left at (369, 122)
Screenshot: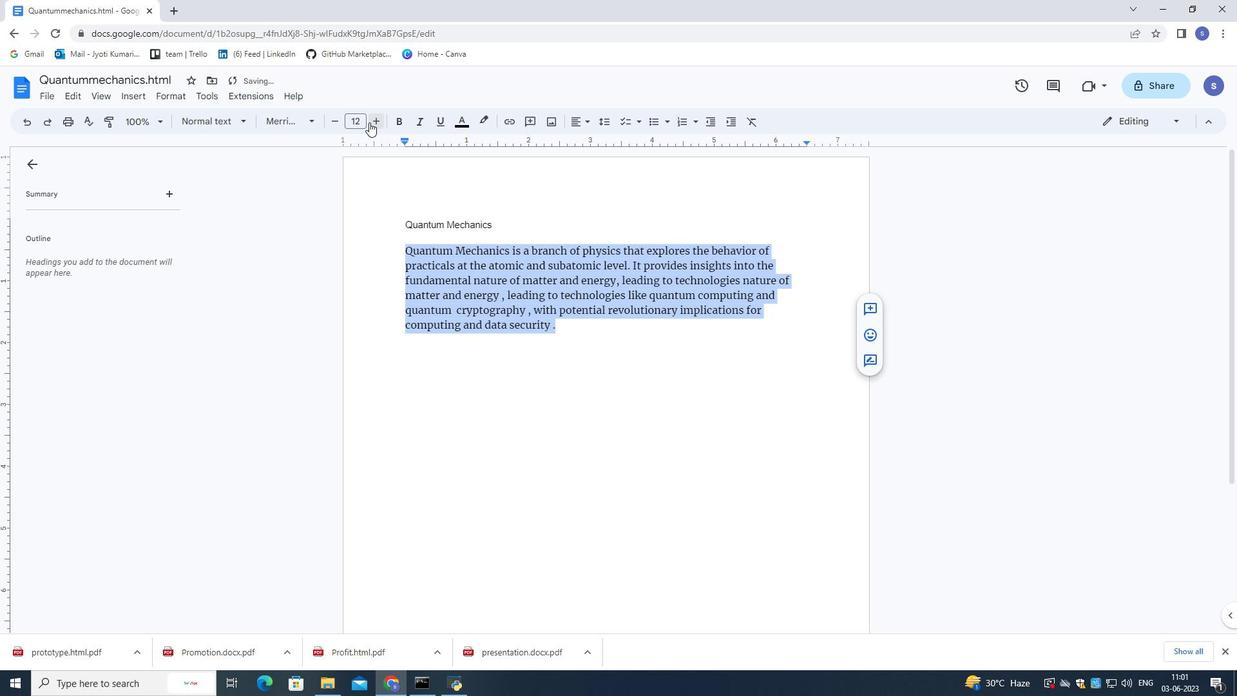 
Action: Mouse pressed left at (369, 122)
Screenshot: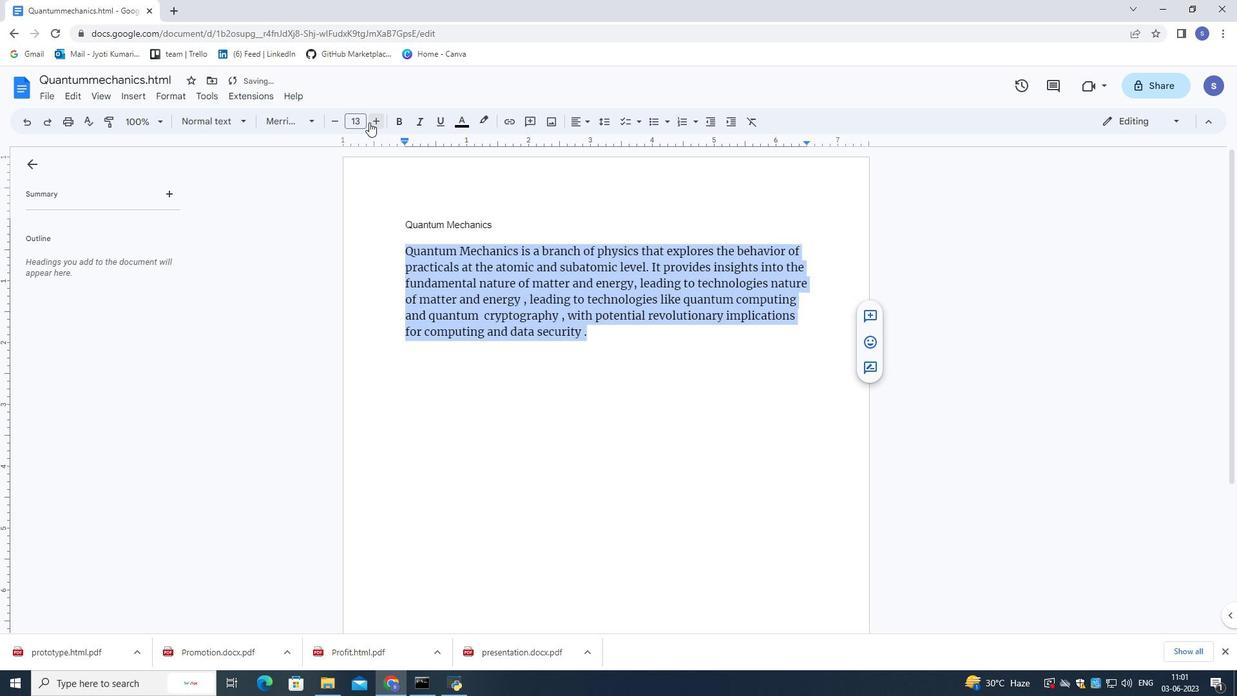 
Action: Mouse pressed left at (369, 122)
Screenshot: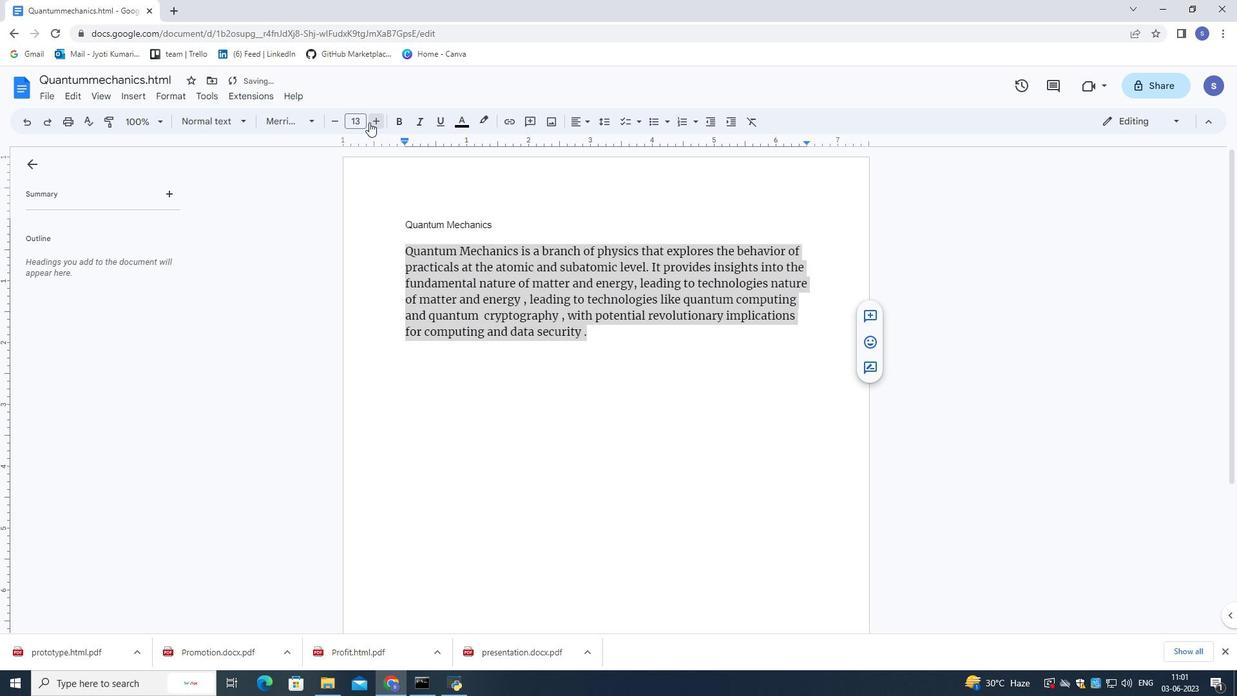 
Action: Mouse pressed left at (369, 122)
Screenshot: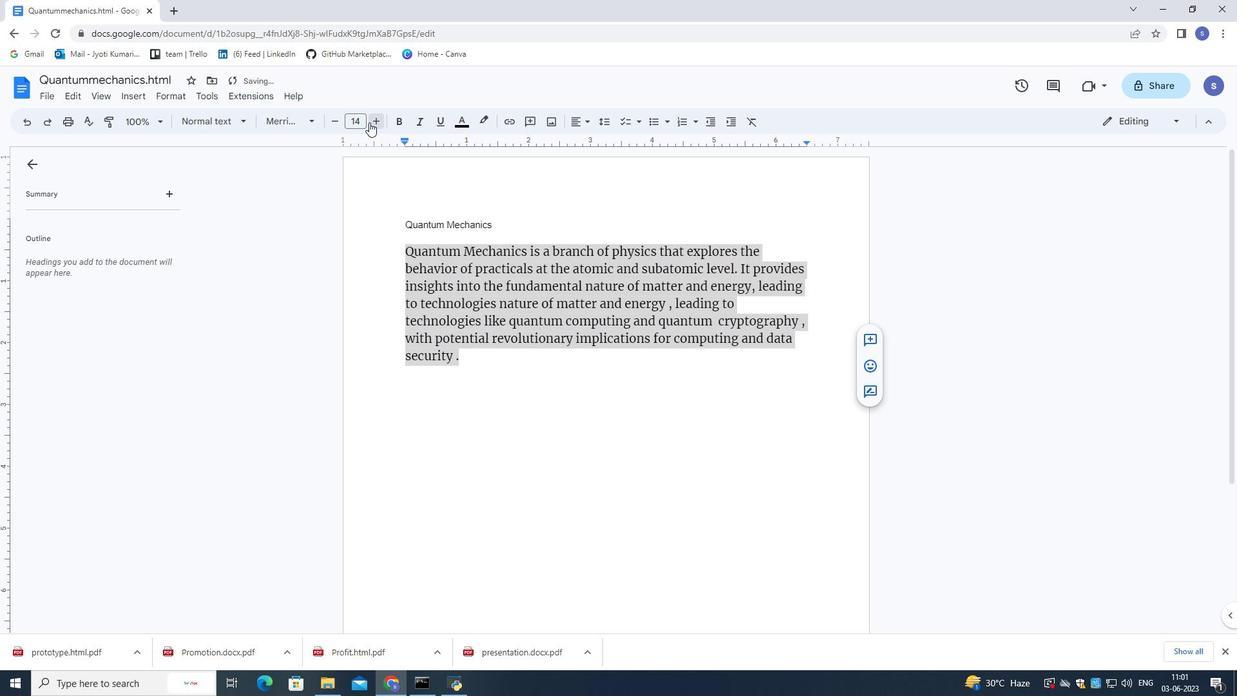 
Action: Mouse pressed left at (369, 122)
Screenshot: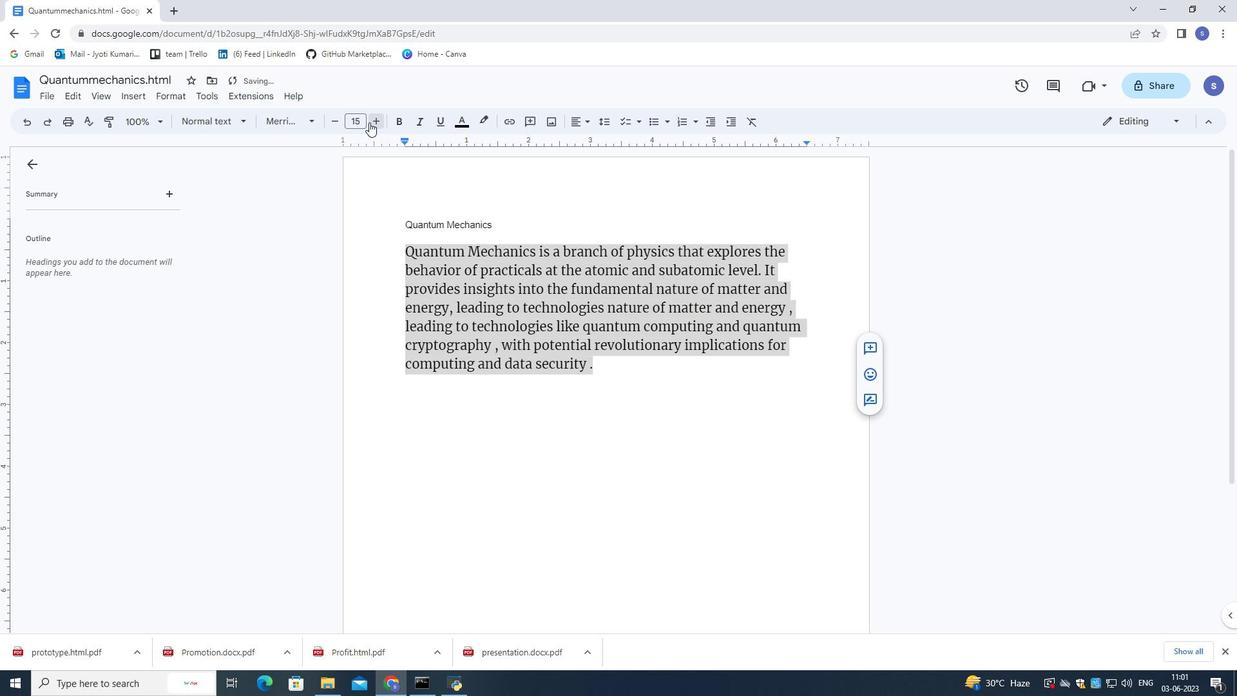 
Action: Mouse pressed left at (369, 122)
Screenshot: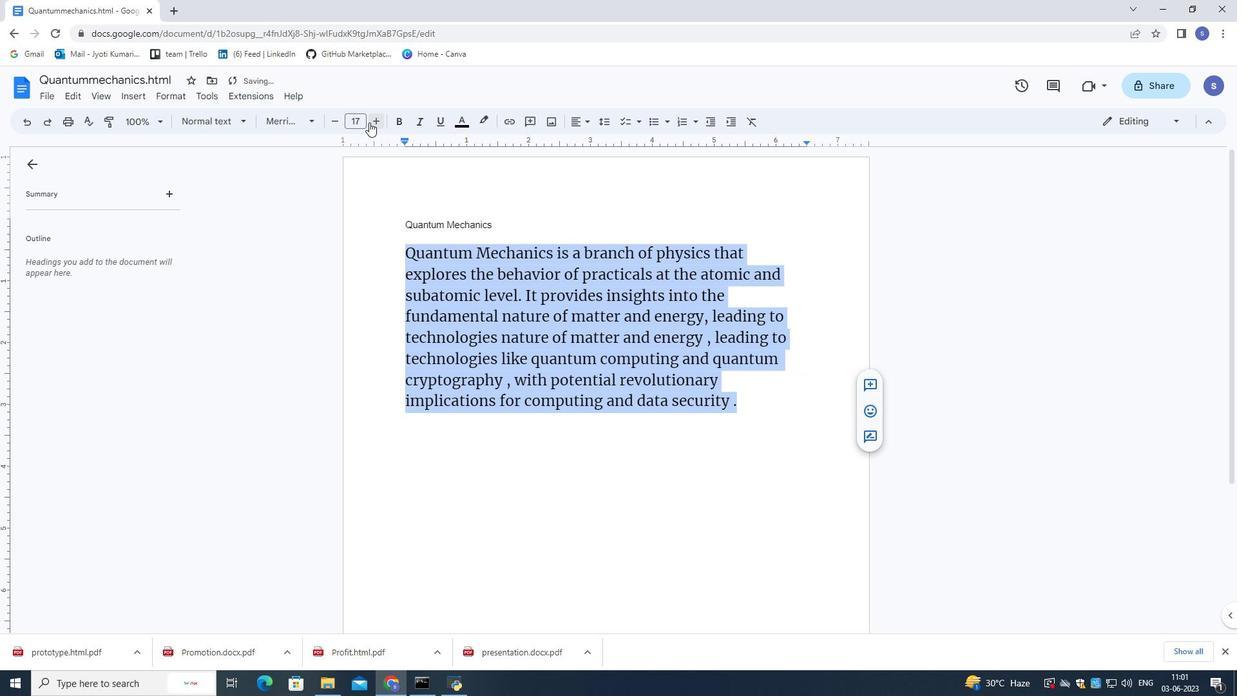
Action: Mouse moved to (509, 230)
Screenshot: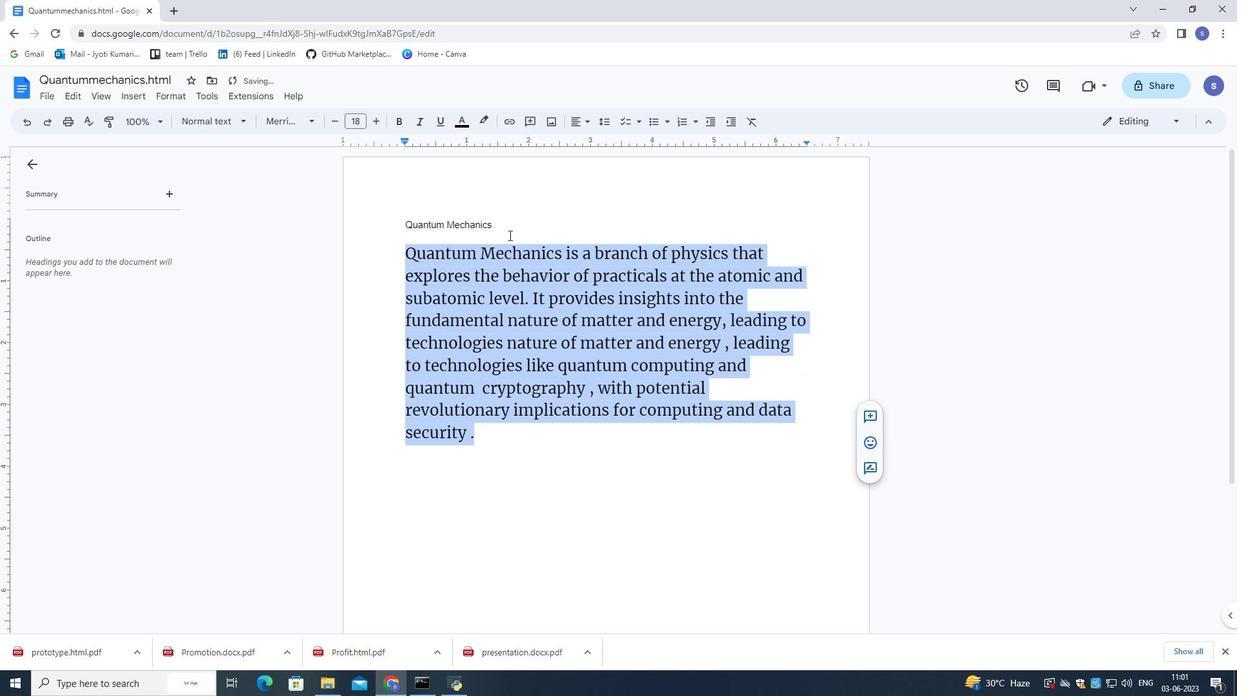
Action: Mouse pressed left at (509, 230)
Screenshot: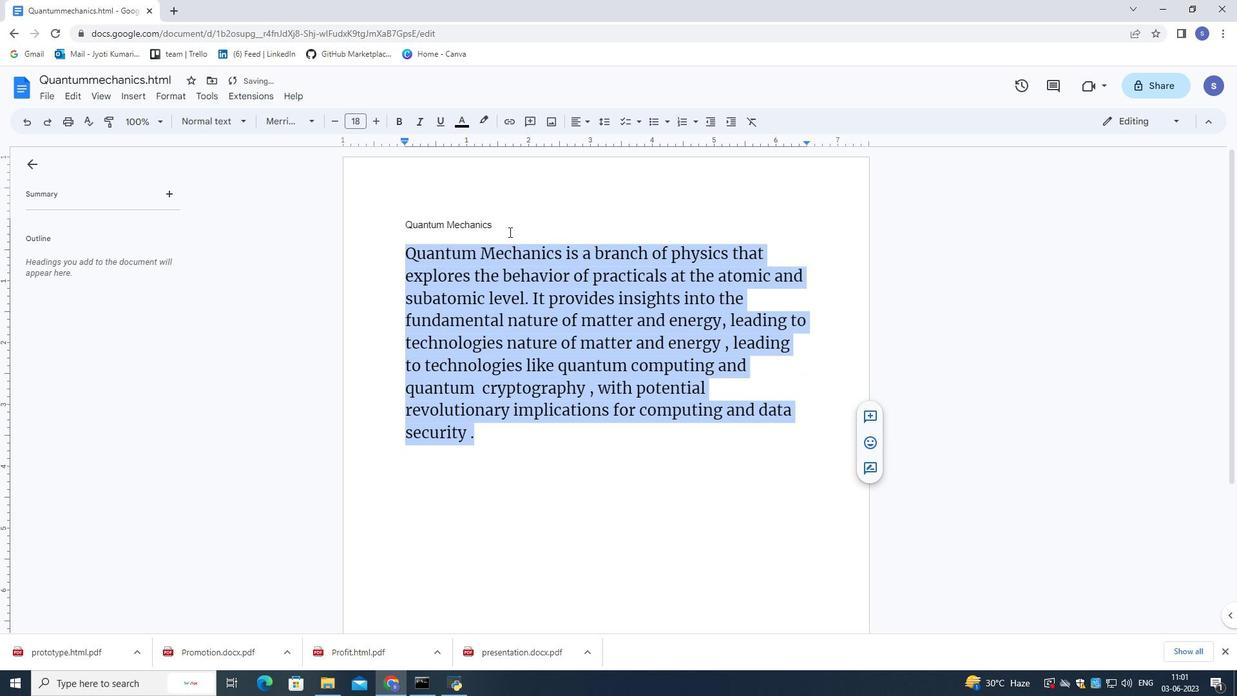 
Action: Mouse moved to (303, 123)
Screenshot: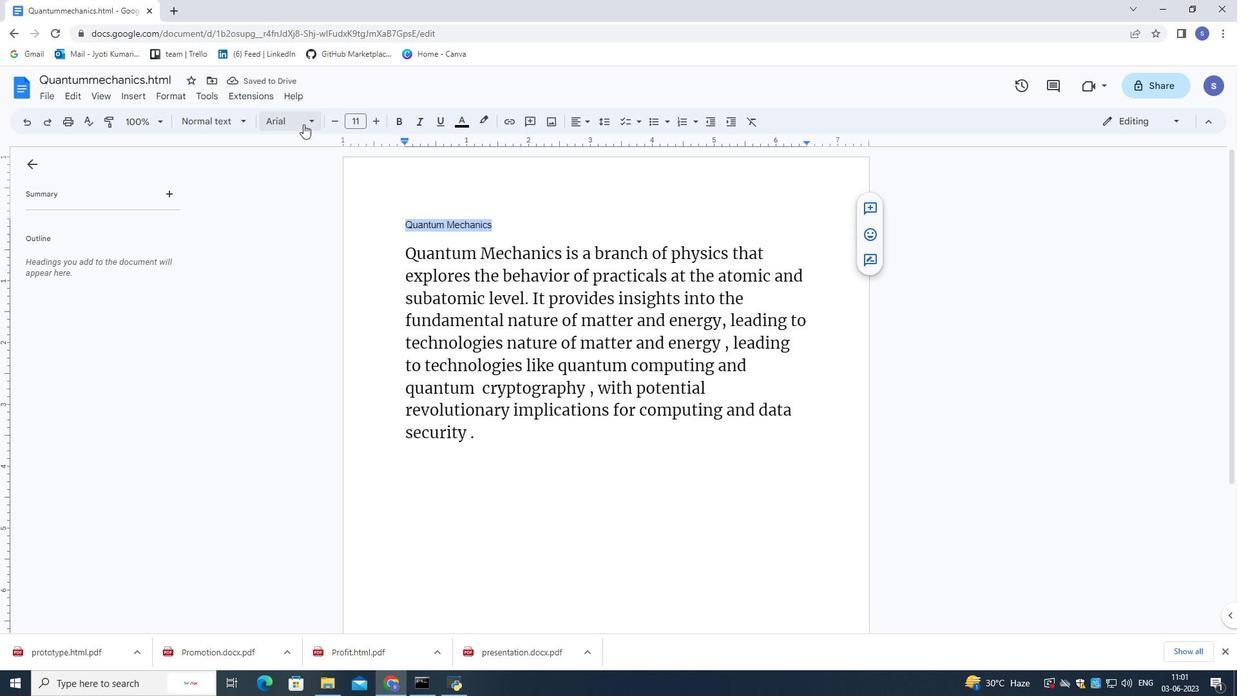 
Action: Mouse pressed left at (303, 123)
Screenshot: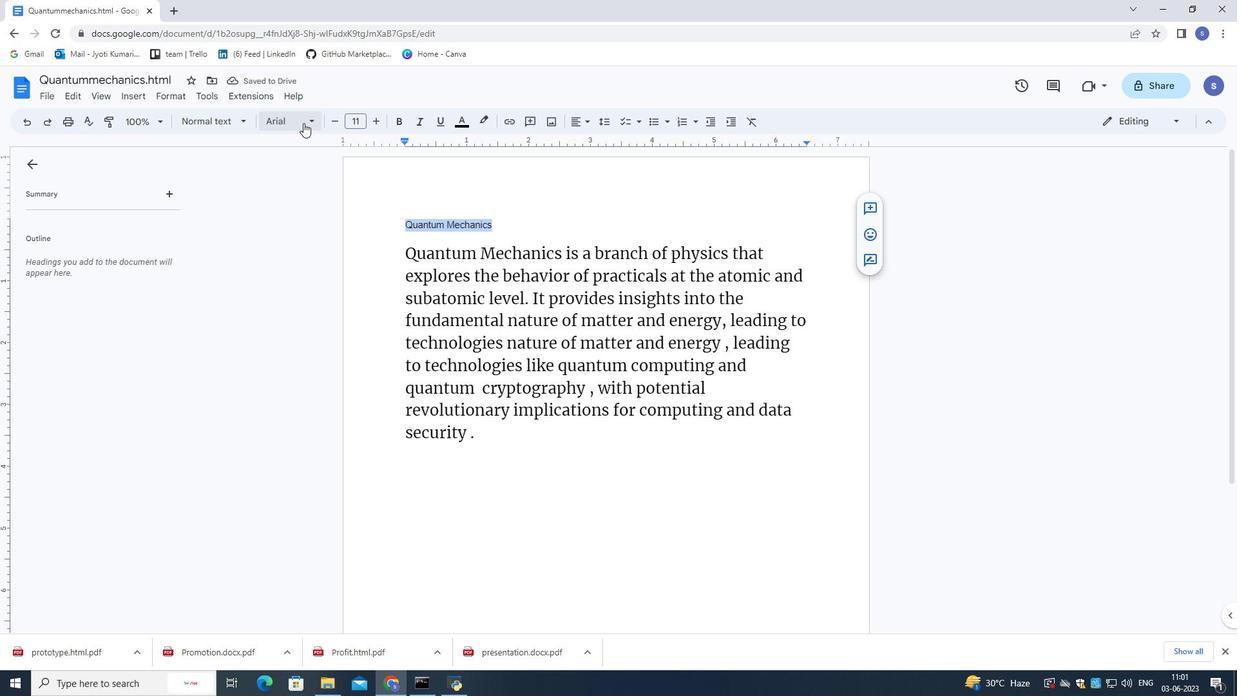 
Action: Mouse moved to (348, 485)
Screenshot: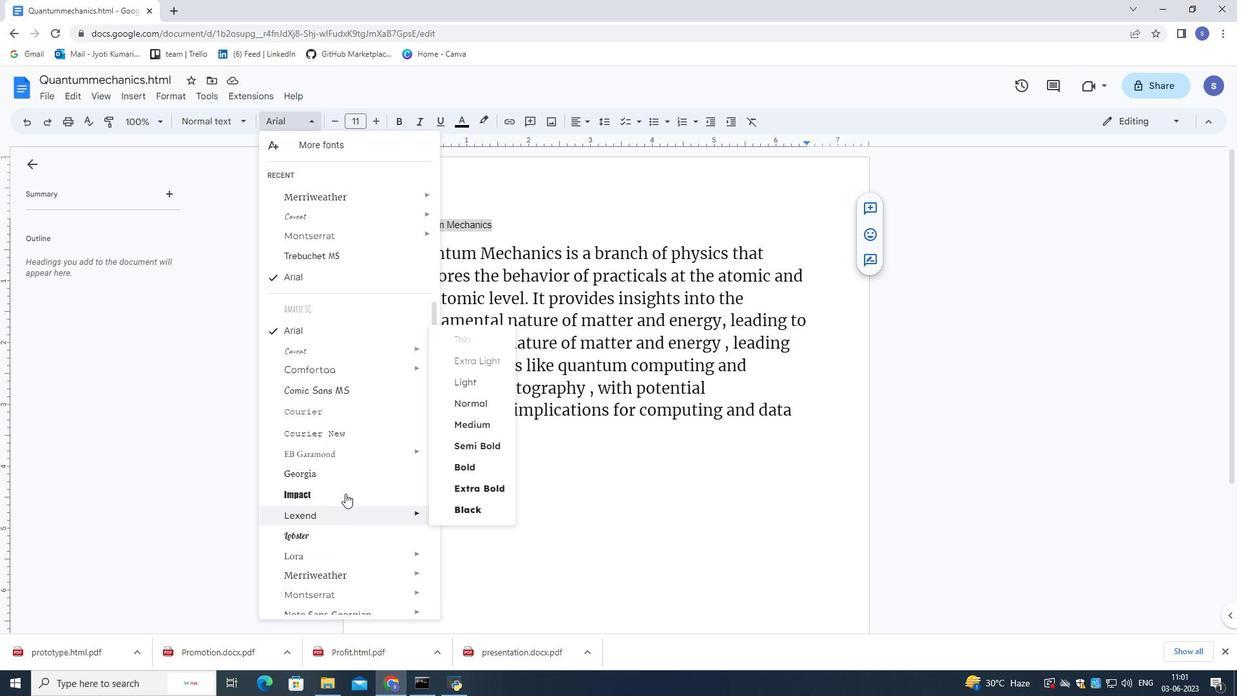 
Action: Mouse scrolled (348, 484) with delta (0, 0)
Screenshot: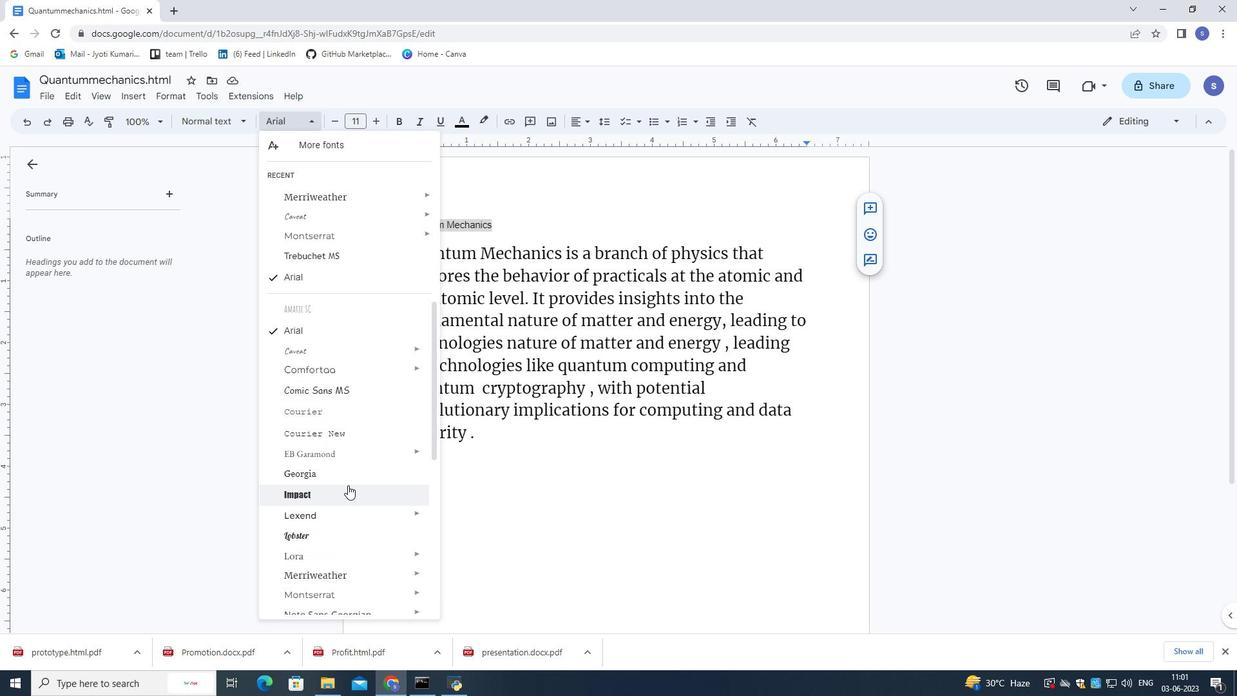 
Action: Mouse moved to (343, 526)
Screenshot: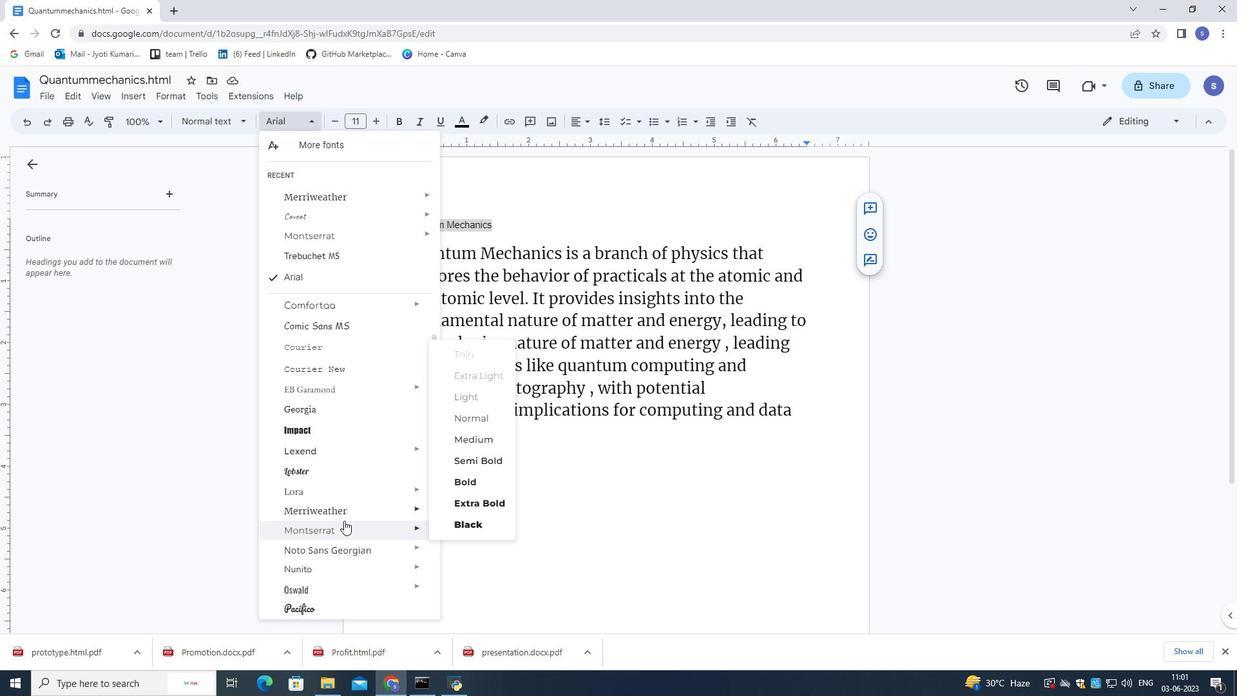 
Action: Mouse pressed left at (343, 526)
Screenshot: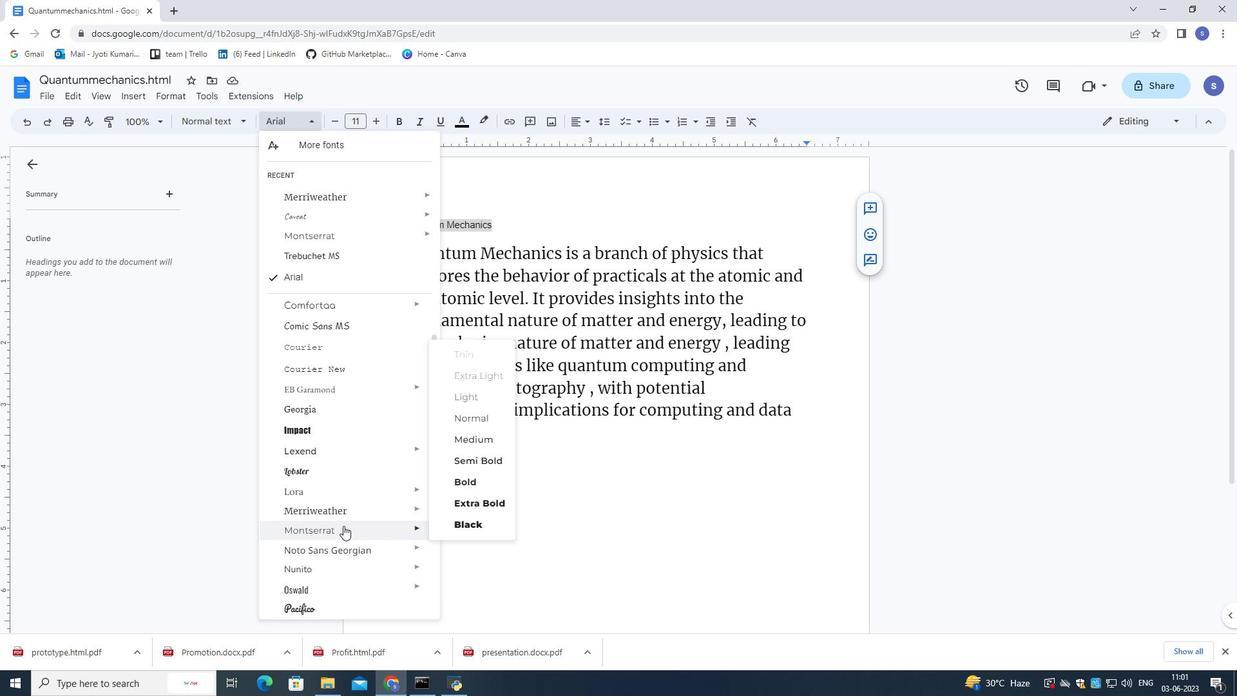 
Action: Mouse moved to (377, 116)
Screenshot: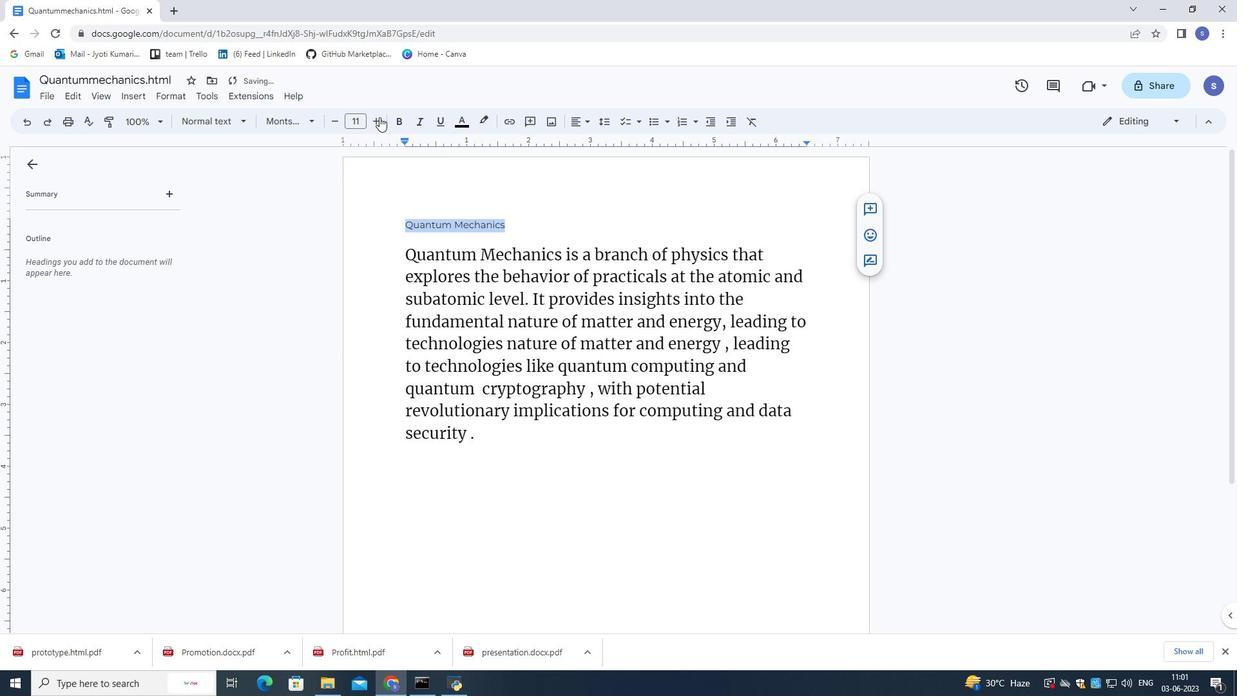 
Action: Mouse pressed left at (377, 116)
Screenshot: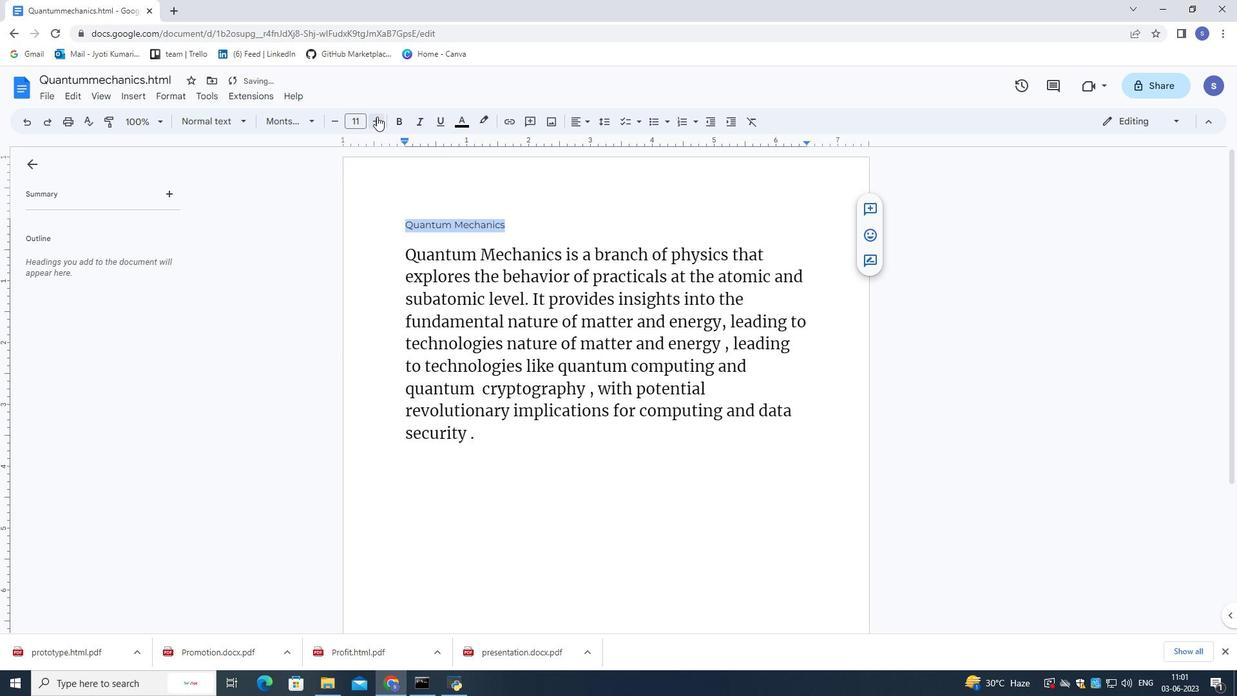 
Action: Mouse pressed left at (377, 116)
Screenshot: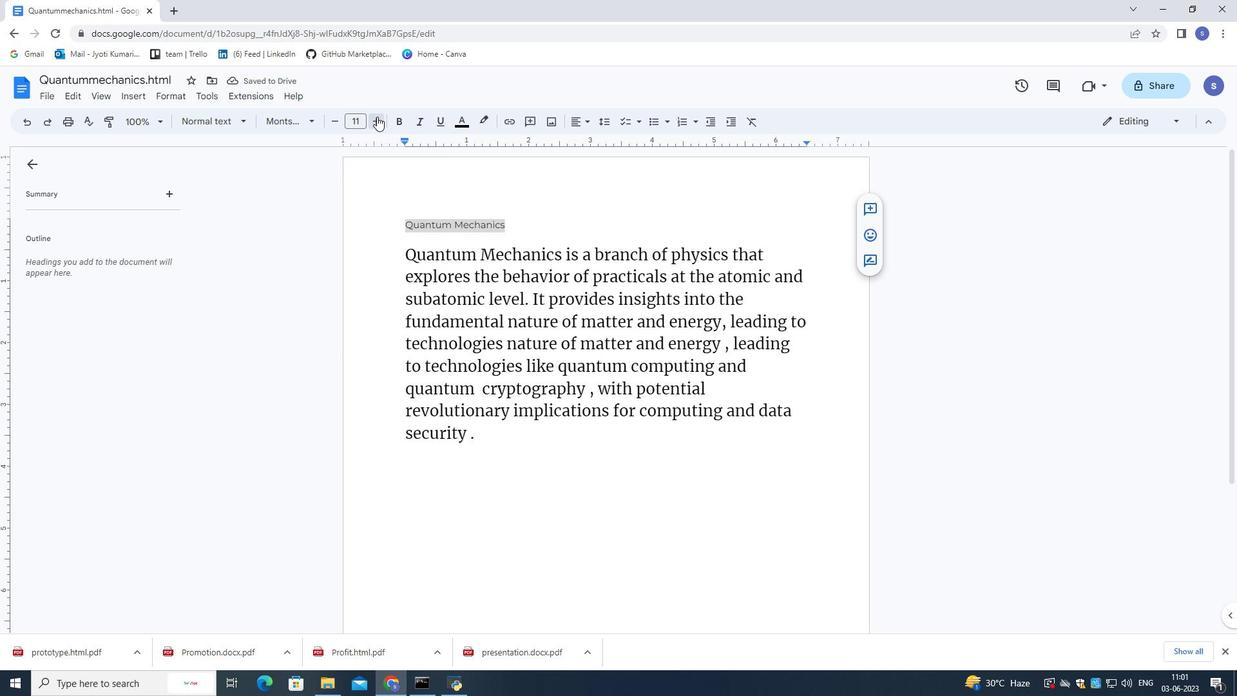 
Action: Mouse pressed left at (377, 116)
Screenshot: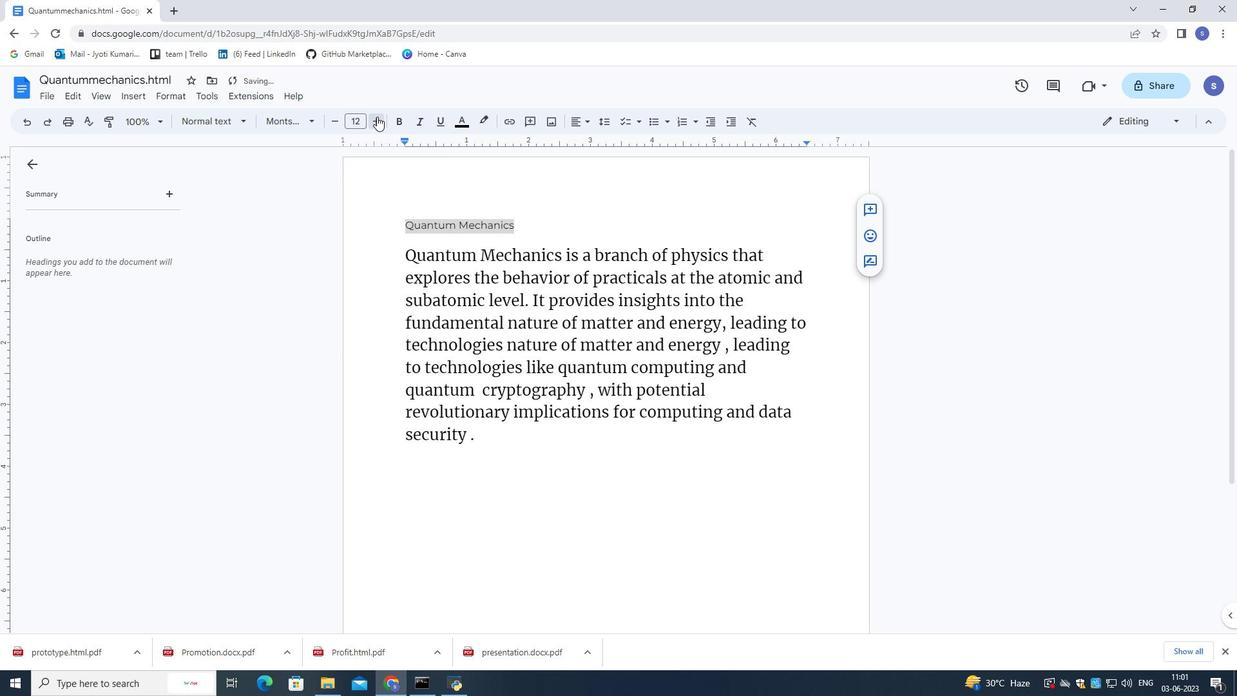 
Action: Mouse pressed left at (377, 116)
Screenshot: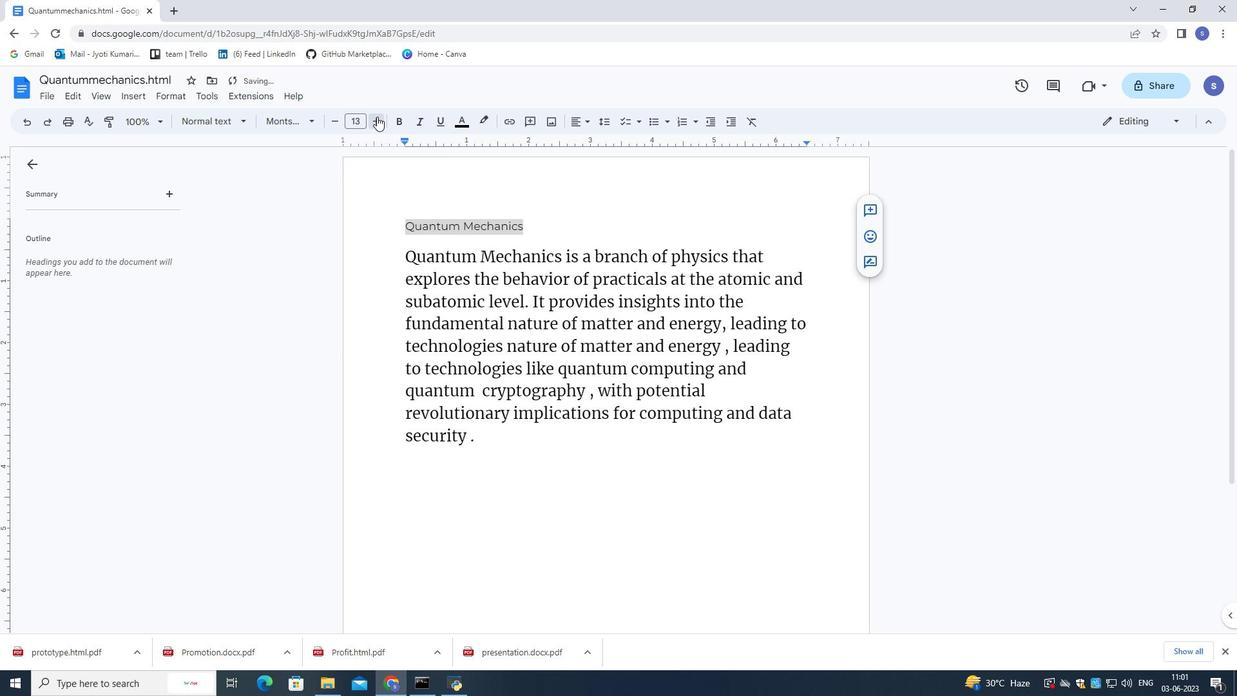 
Action: Mouse pressed left at (377, 116)
Screenshot: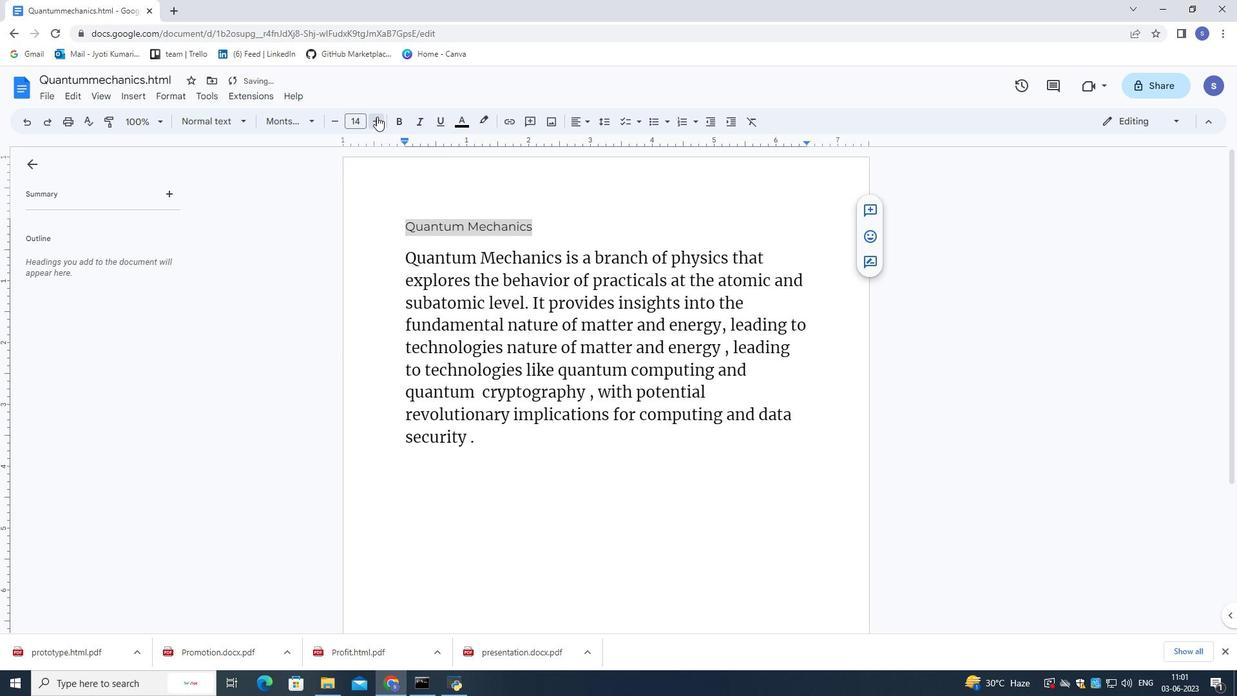 
Action: Mouse pressed left at (377, 116)
Screenshot: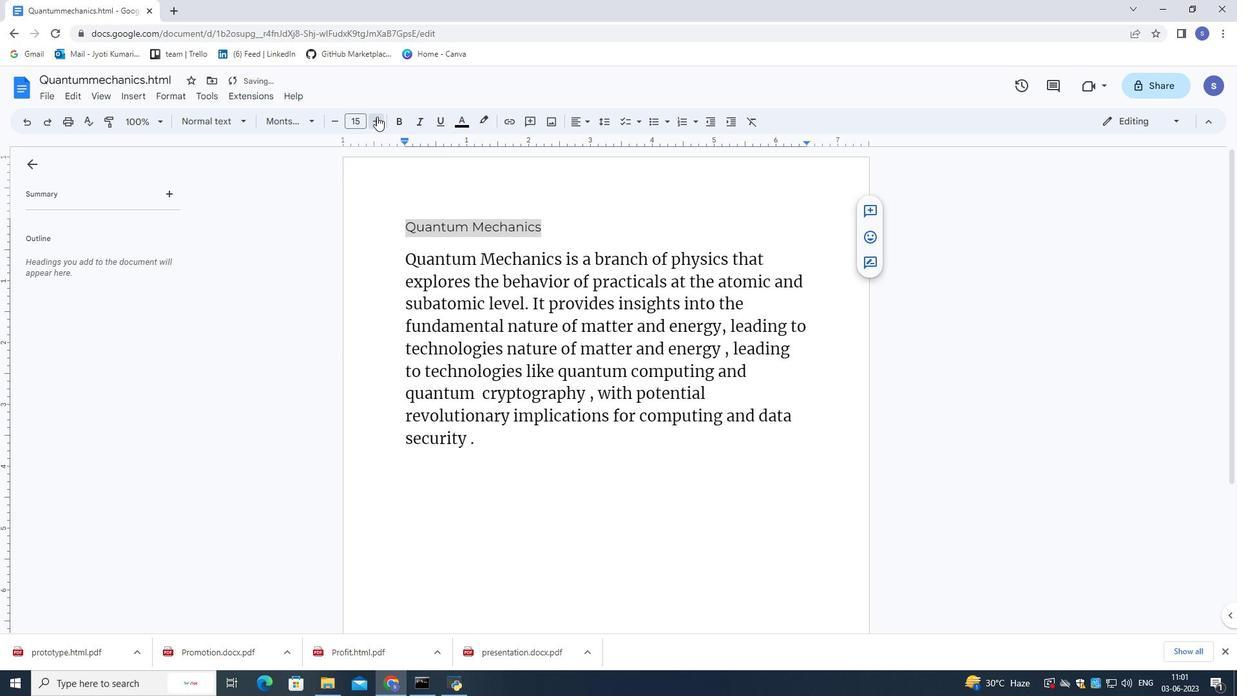 
Action: Mouse pressed left at (377, 116)
Screenshot: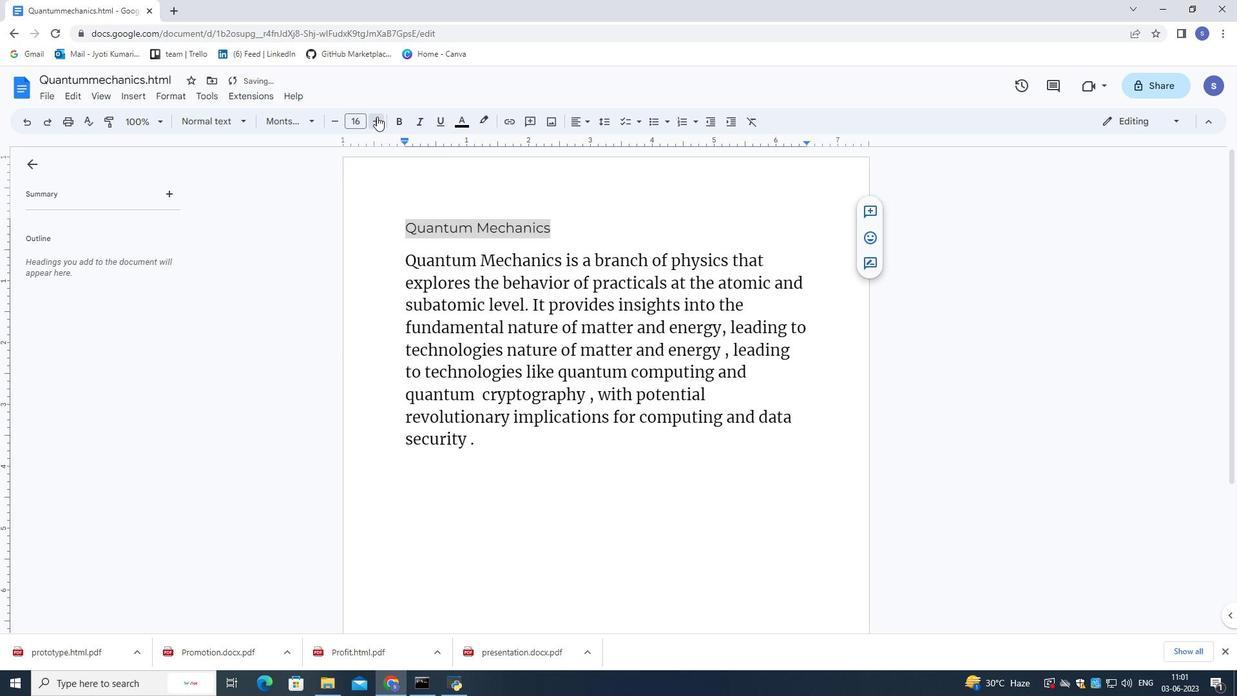 
Action: Mouse moved to (532, 522)
Screenshot: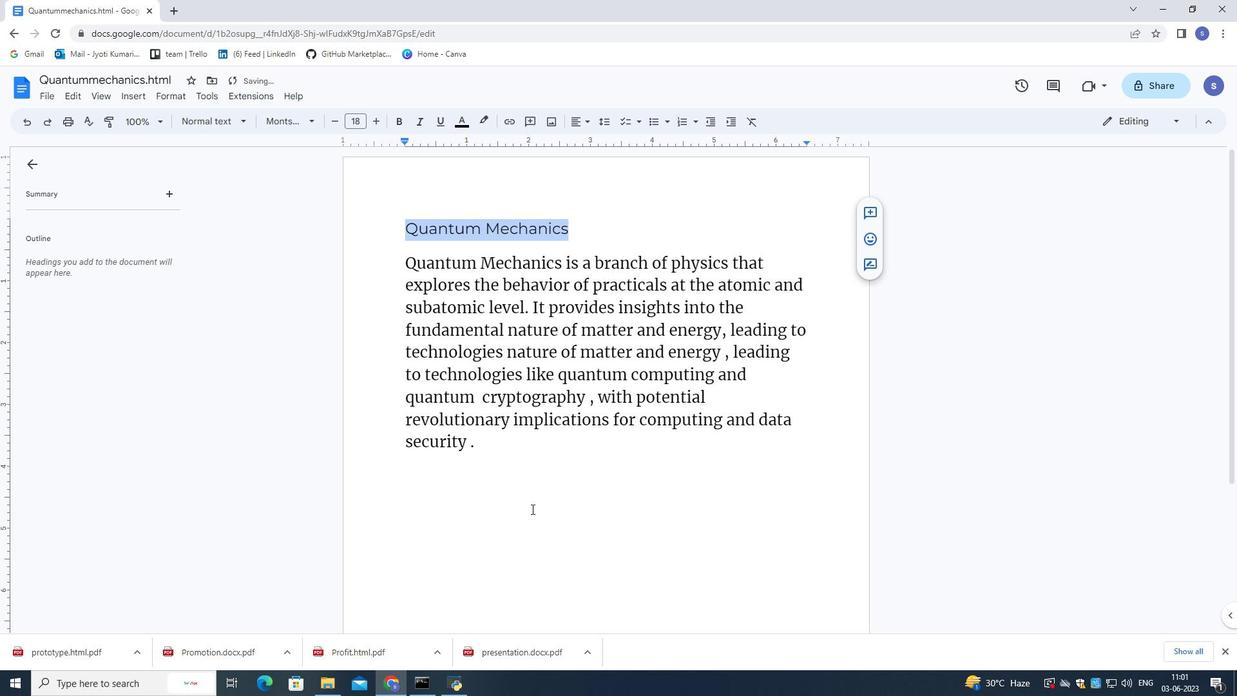 
Action: Mouse pressed left at (532, 522)
Screenshot: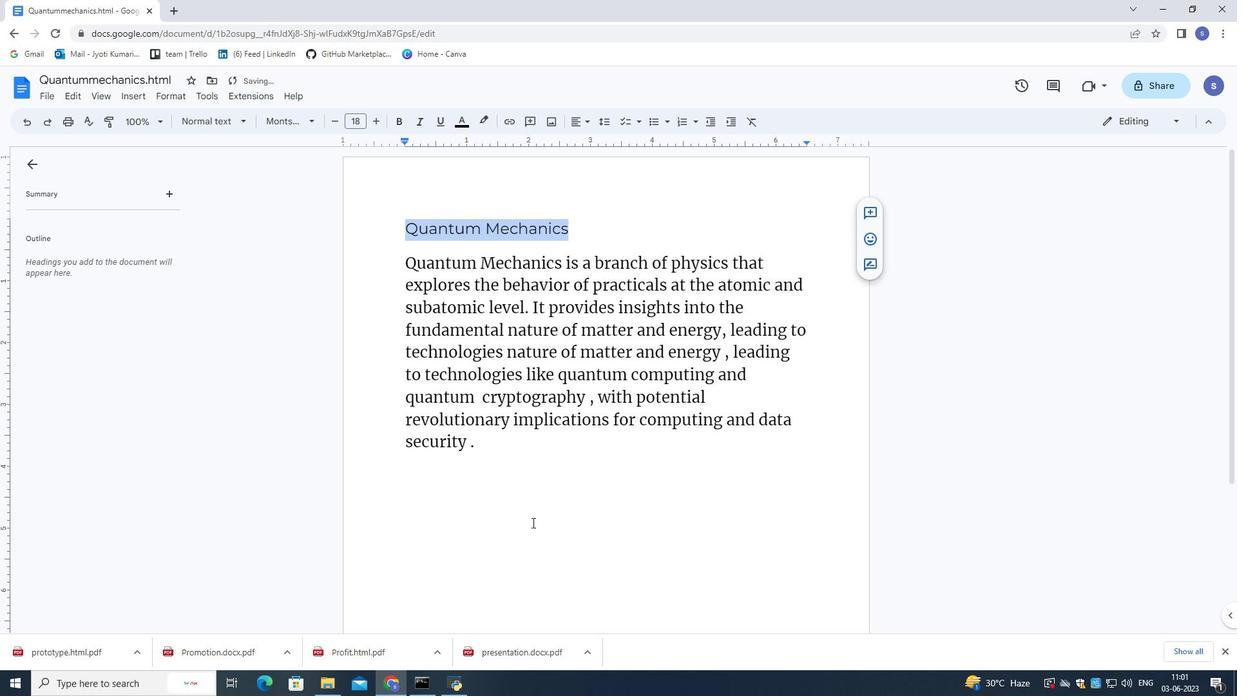 
Action: Mouse moved to (508, 441)
Screenshot: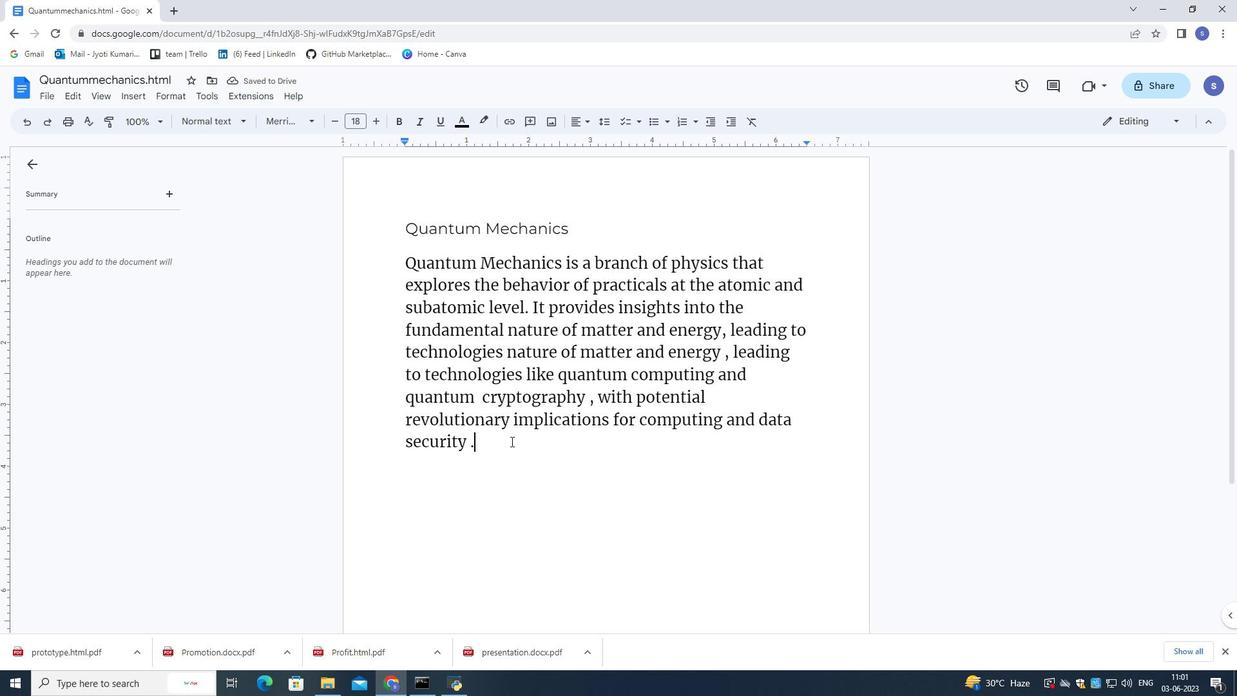 
Action: Mouse pressed left at (508, 441)
Screenshot: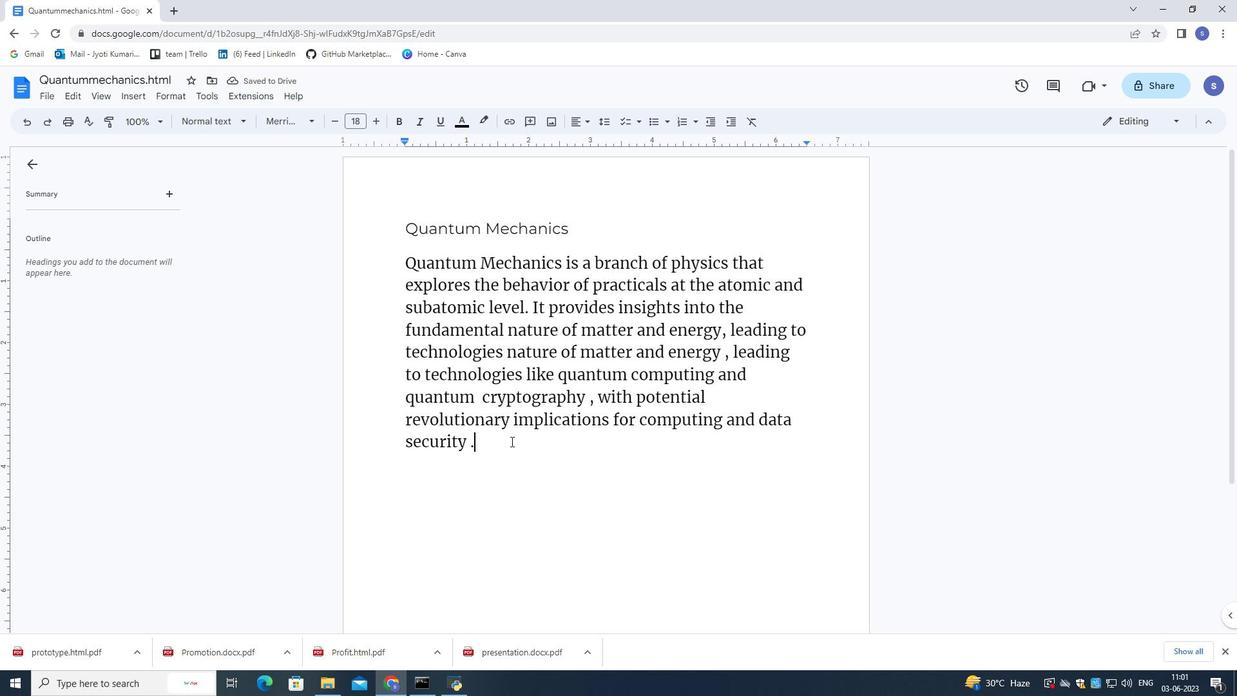 
Action: Mouse moved to (581, 122)
Screenshot: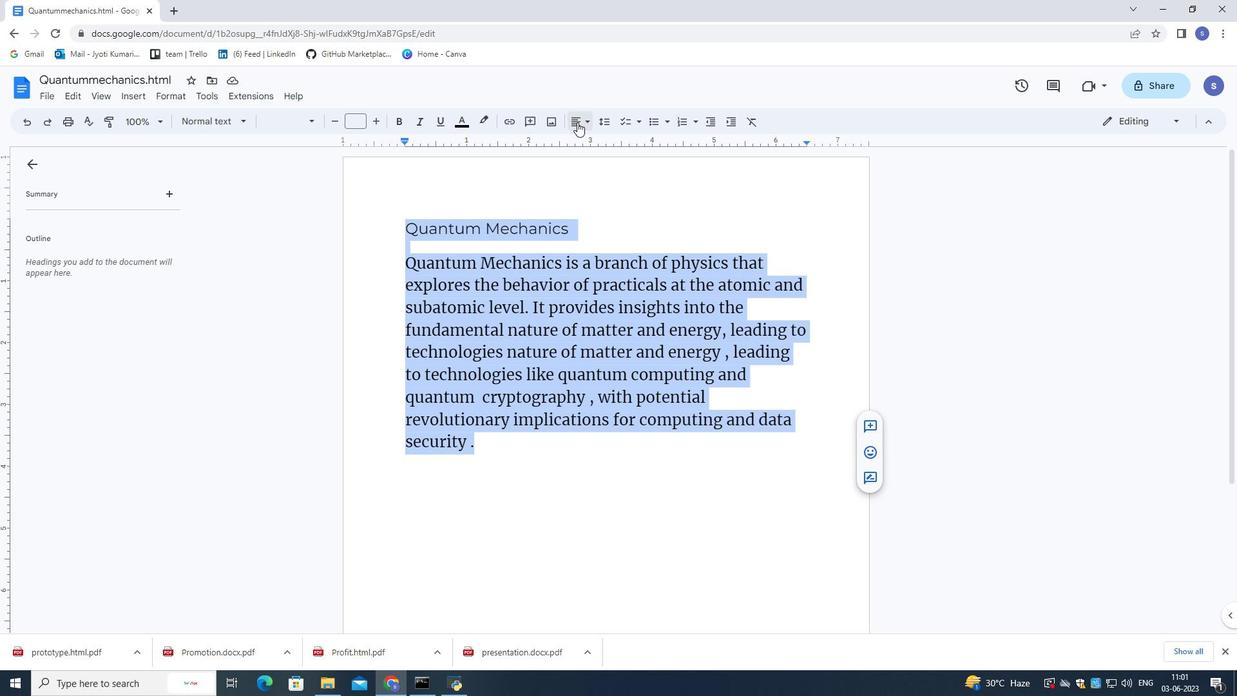 
Action: Mouse pressed left at (581, 122)
Screenshot: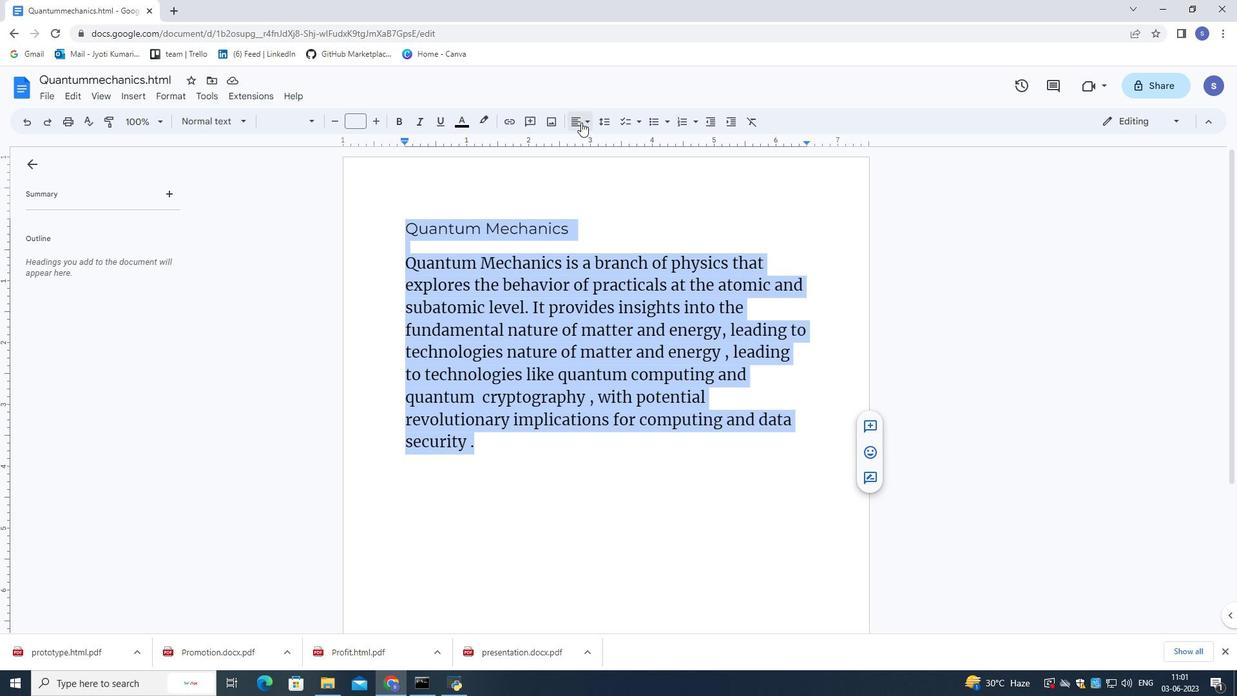 
Action: Mouse moved to (574, 145)
Screenshot: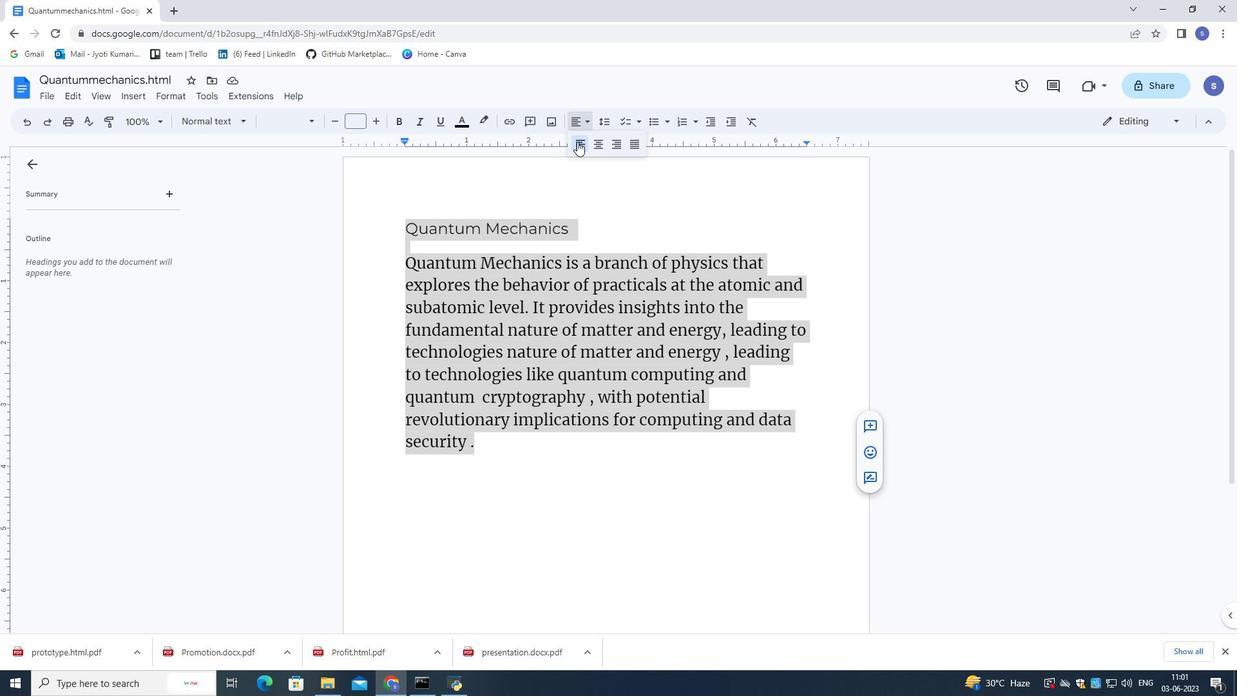 
Action: Mouse pressed left at (574, 145)
Screenshot: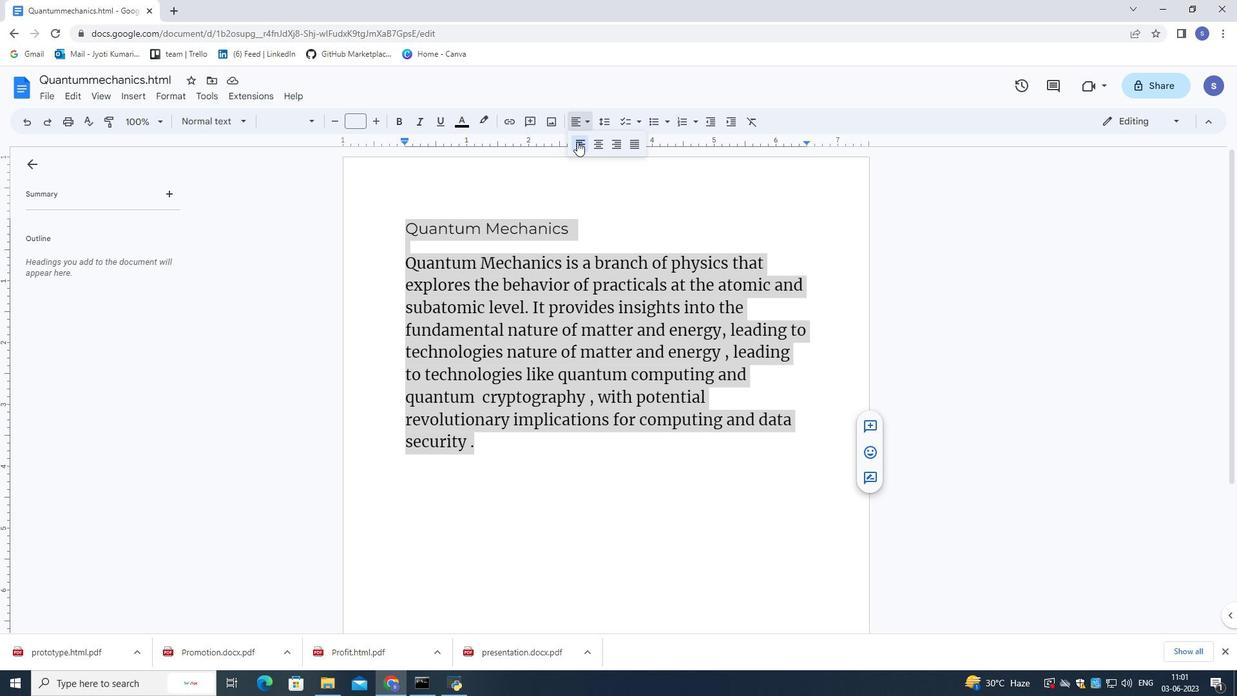 
Action: Mouse moved to (573, 199)
Screenshot: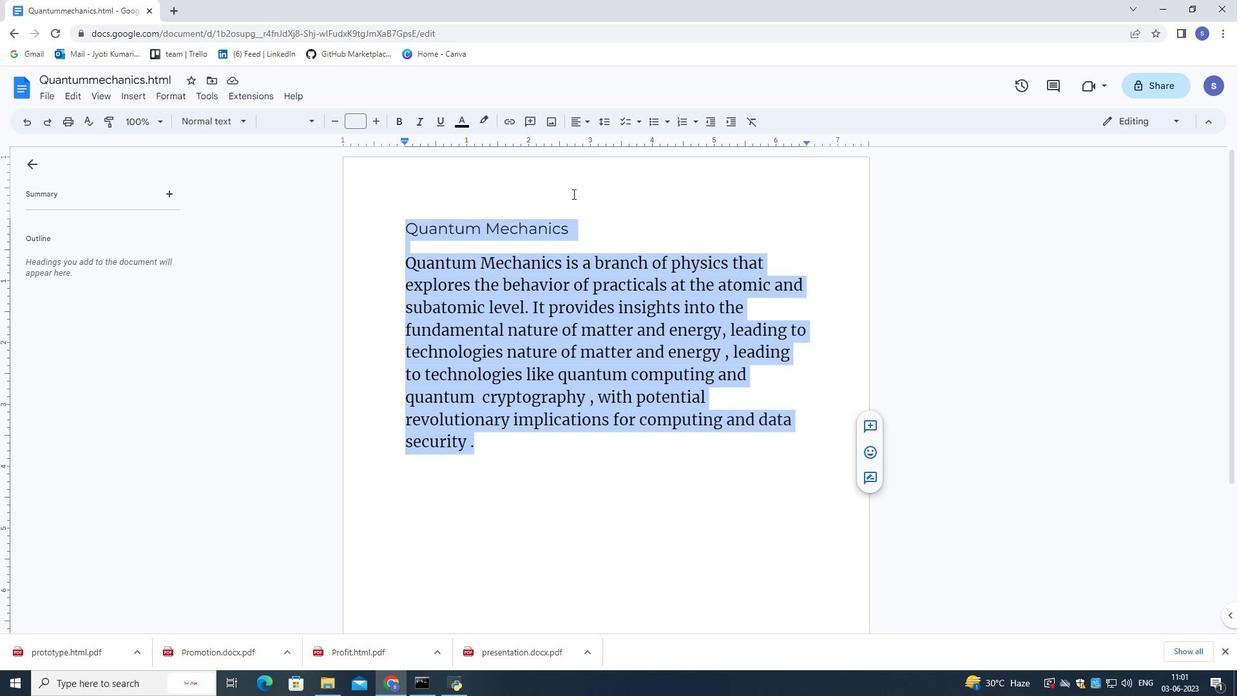 
Action: Mouse pressed left at (573, 199)
Screenshot: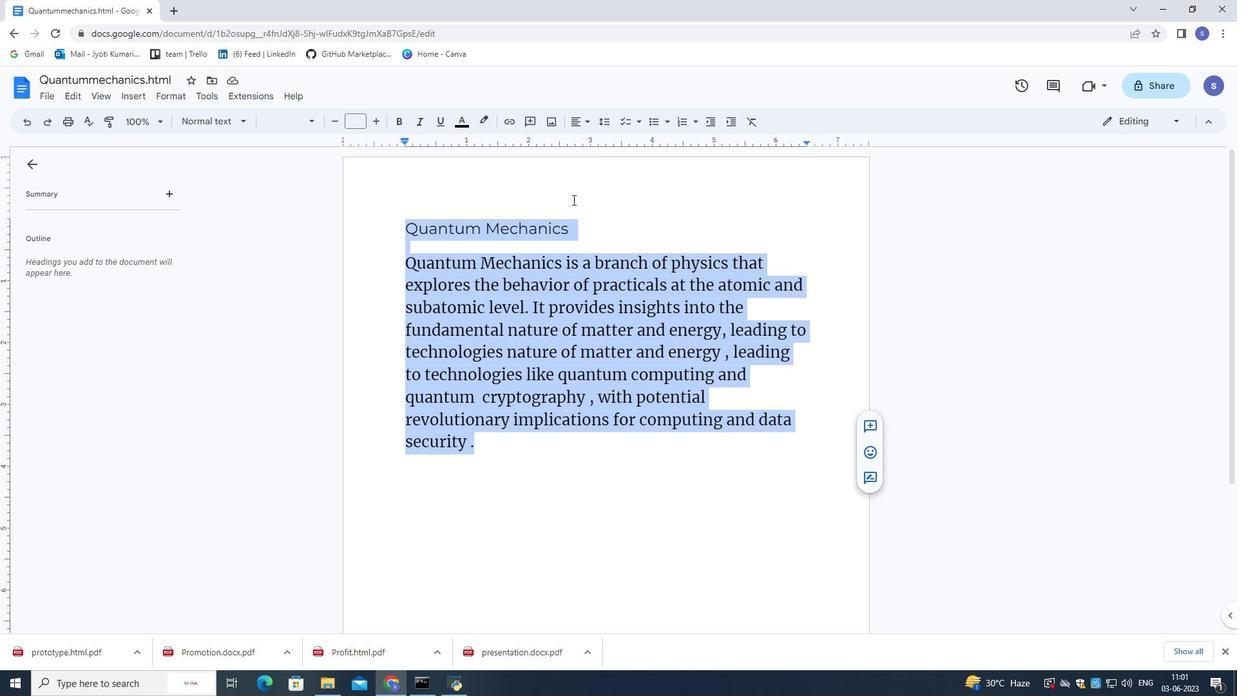 
Action: Mouse moved to (551, 400)
Screenshot: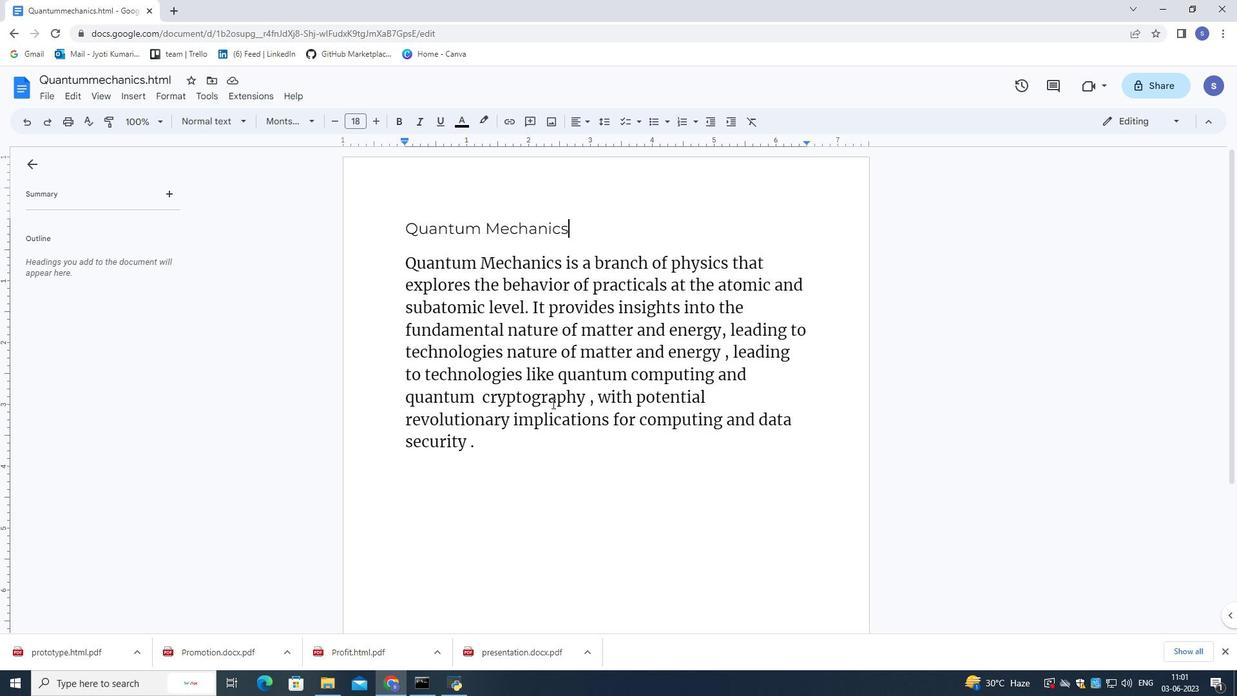 
